 Task: Add an event with the title Second Sales Presentation, date '2023/10/17', time 7:50 AM to 9:50 AMand add a description: Participants will be led through a body scan exercise, where they will direct their attention to different parts of their body, noticing sensations and releasing any tension or discomfort. This practice promotes body awareness and relaxation.Select event color  Blueberry . Add location for the event as: 654 The Louvre, Paris, France, logged in from the account softage.5@softage.netand send the event invitation to softage.1@softage.net and softage.2@softage.net. Set a reminder for the event Weekly on Sunday
Action: Mouse moved to (59, 121)
Screenshot: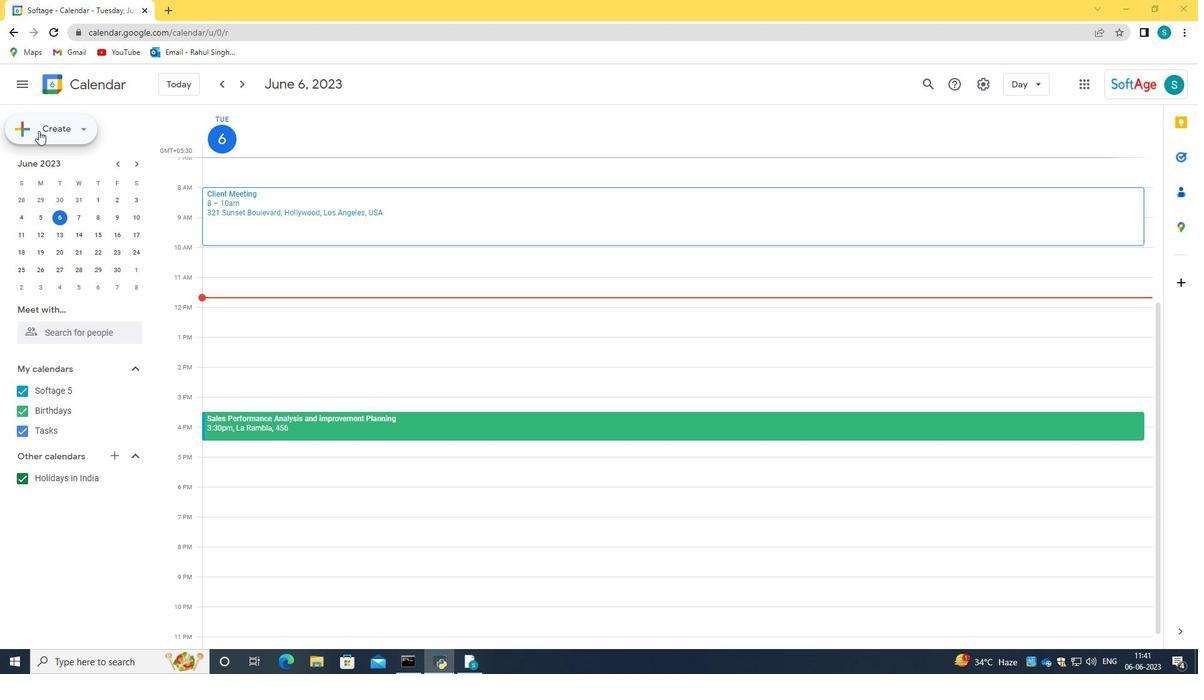 
Action: Mouse pressed left at (59, 121)
Screenshot: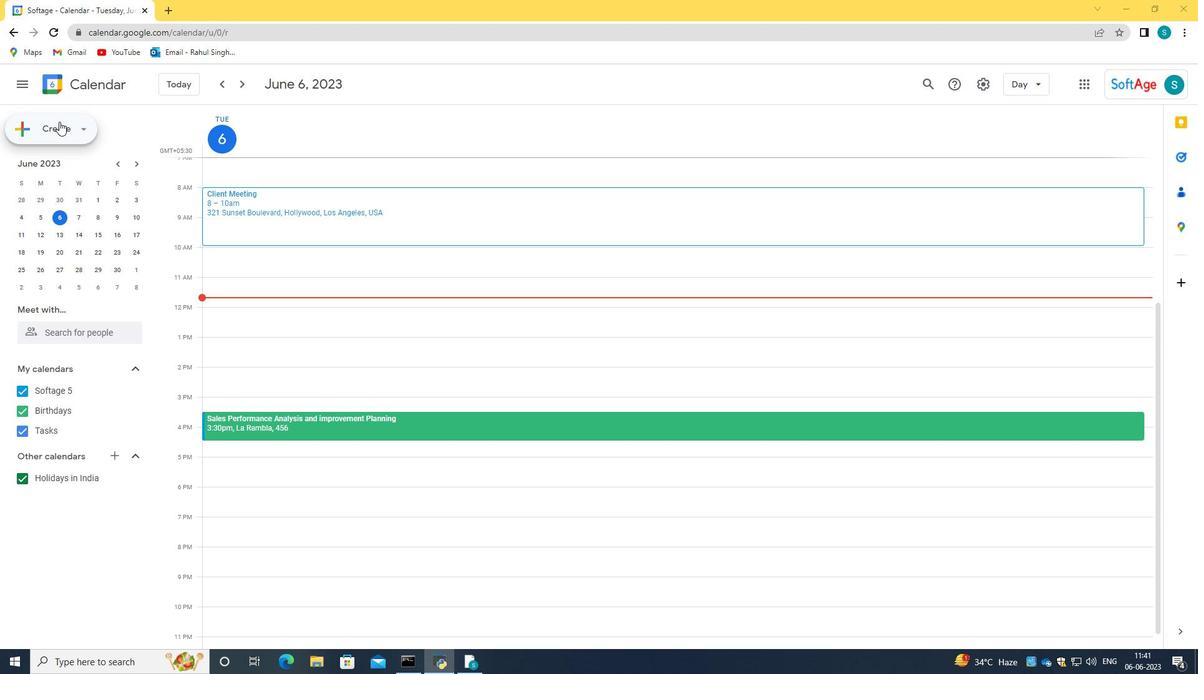 
Action: Mouse moved to (69, 155)
Screenshot: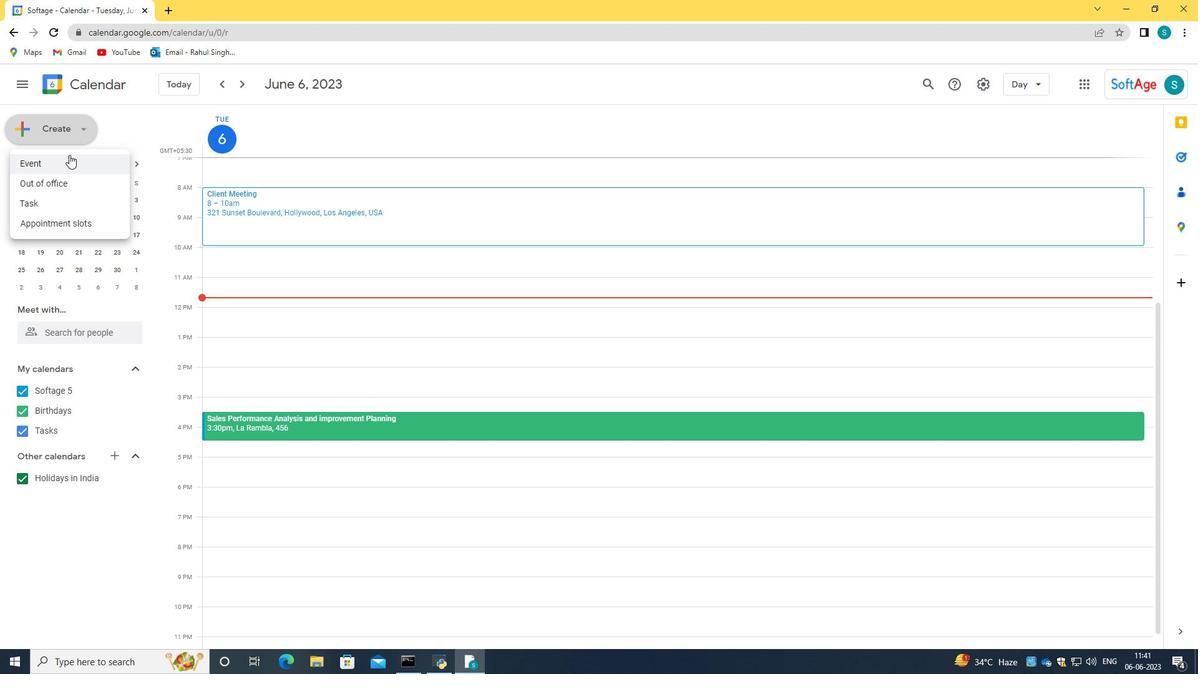 
Action: Mouse pressed left at (69, 155)
Screenshot: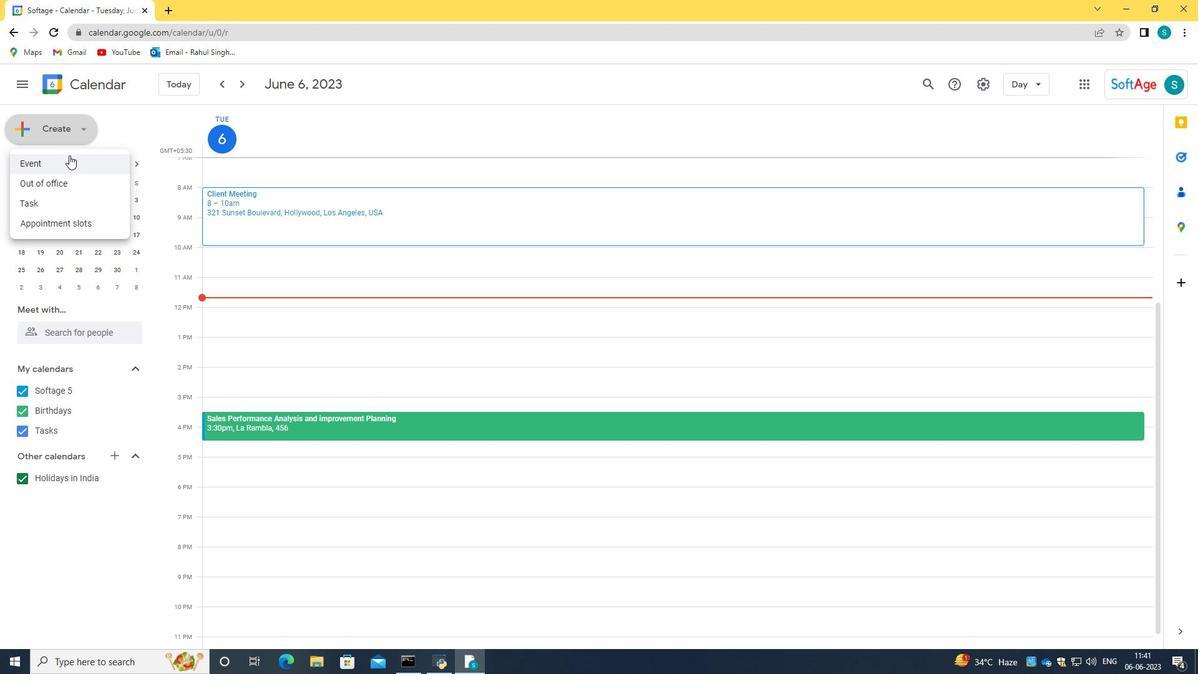 
Action: Mouse moved to (709, 502)
Screenshot: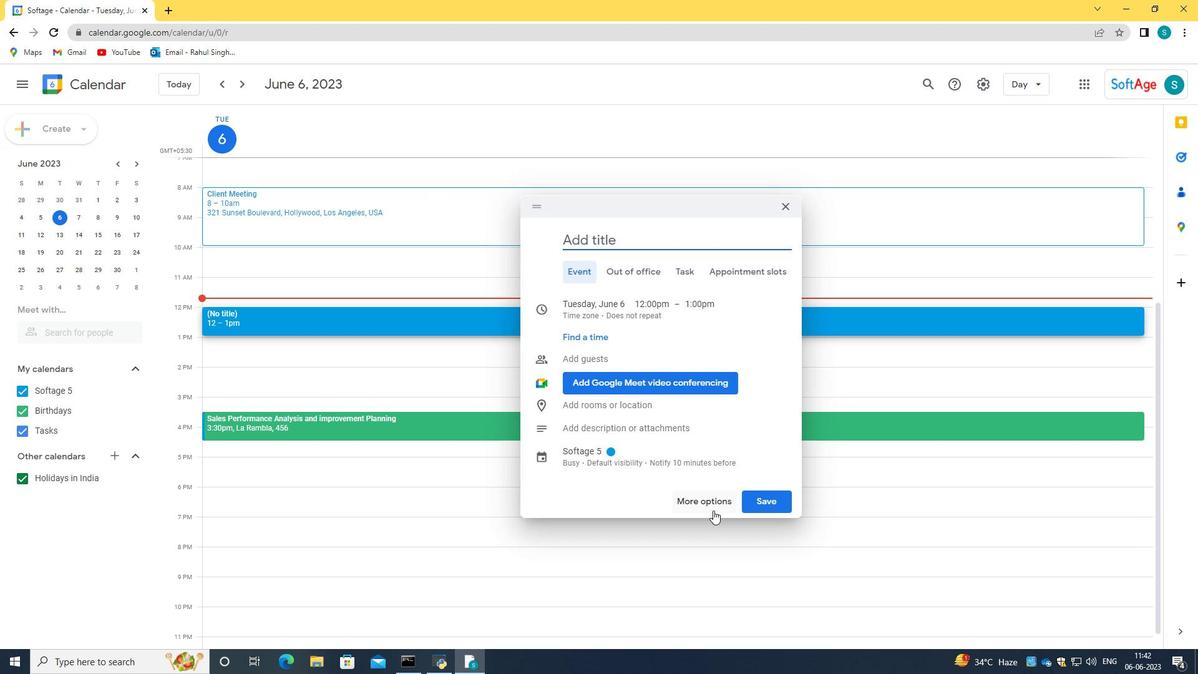 
Action: Mouse pressed left at (709, 502)
Screenshot: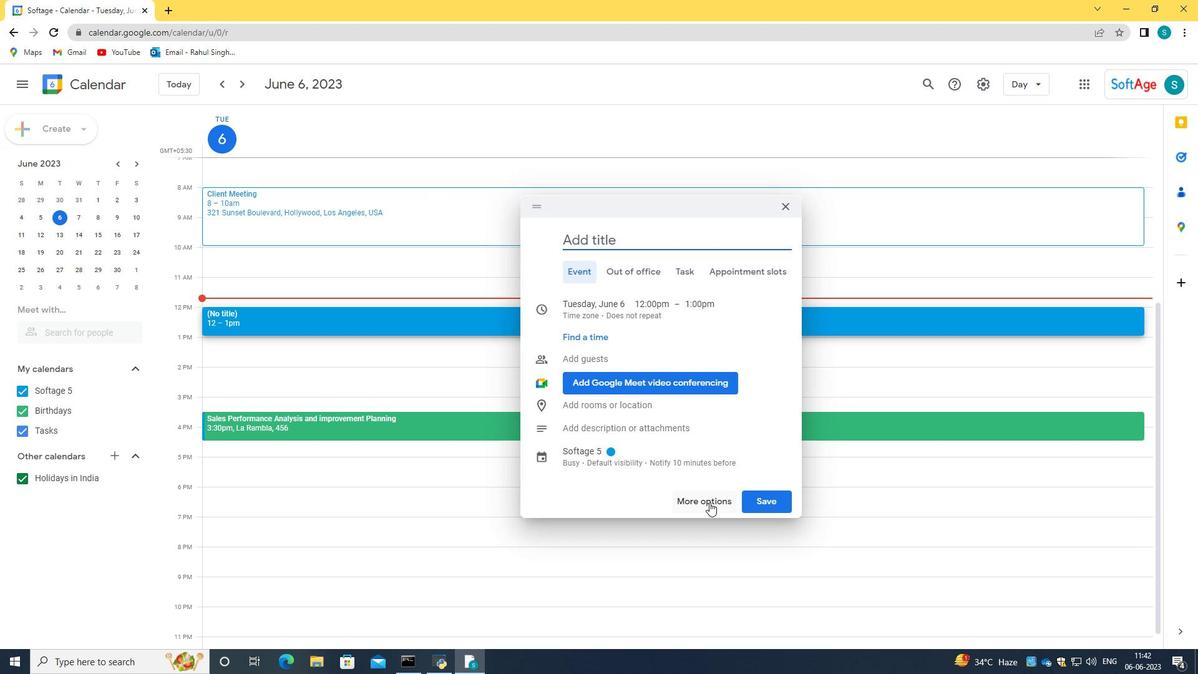 
Action: Mouse moved to (172, 95)
Screenshot: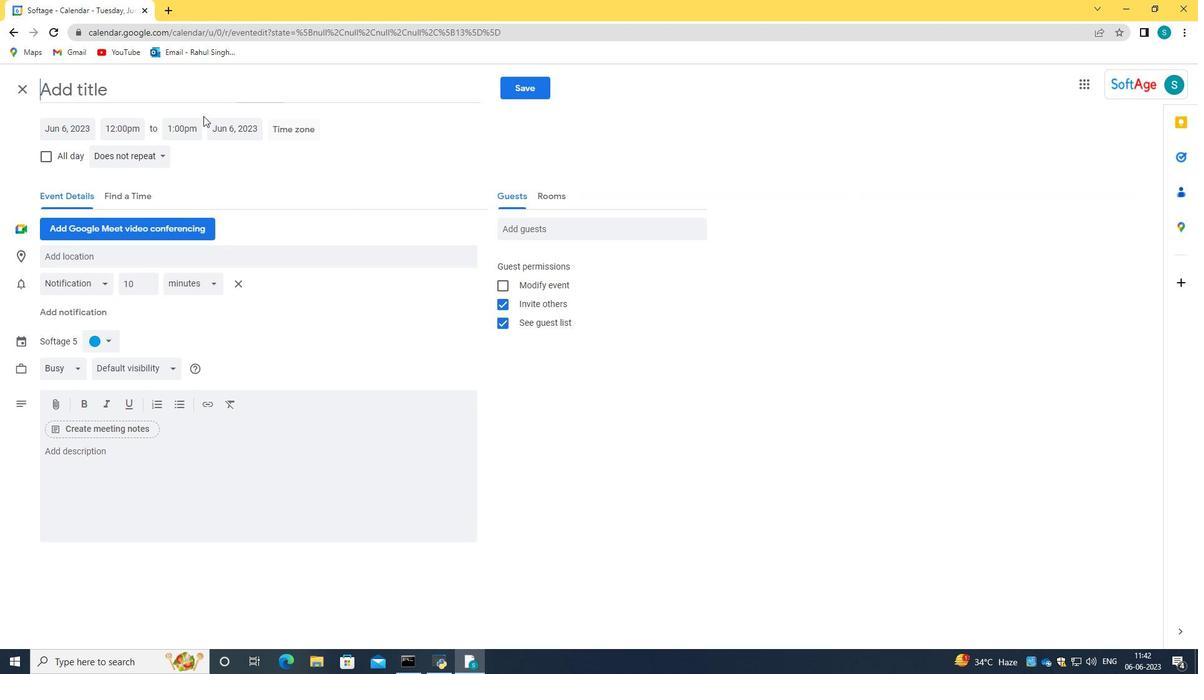
Action: Mouse pressed left at (172, 95)
Screenshot: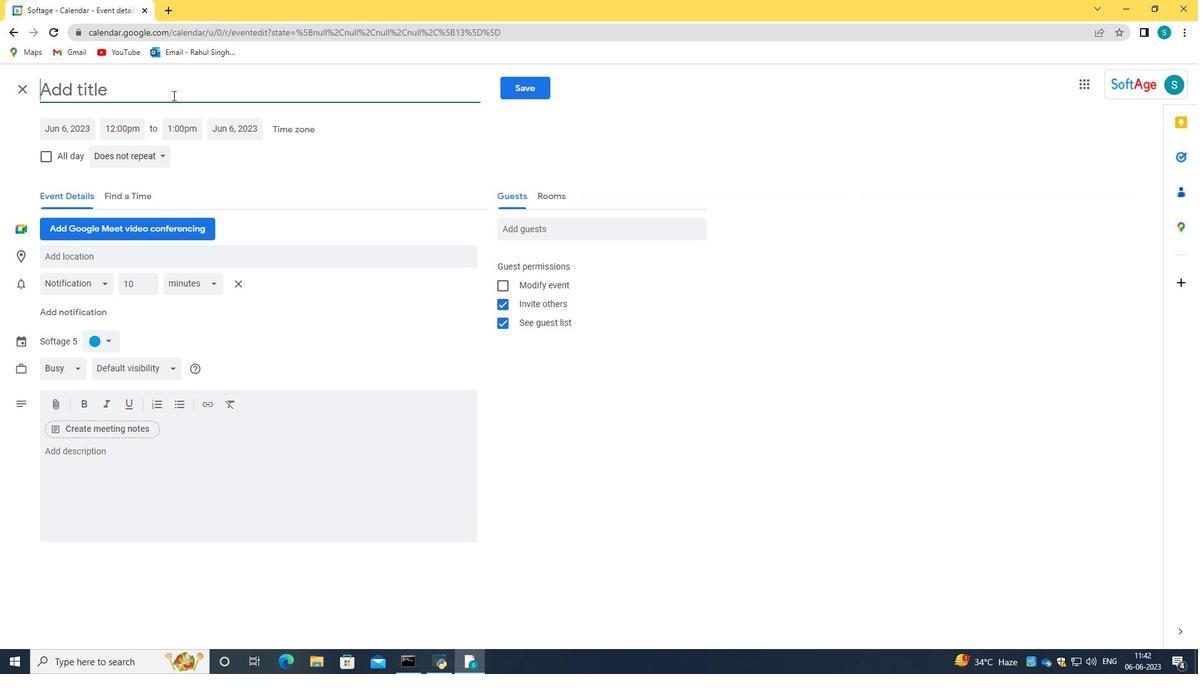 
Action: Key pressed <Key.caps_lock>S<Key.caps_lock>ecod<Key.space><Key.caps_lock>S<Key.caps_lock>ales<Key.space><Key.caps_lock>P<Key.caps_lock>resentation
Screenshot: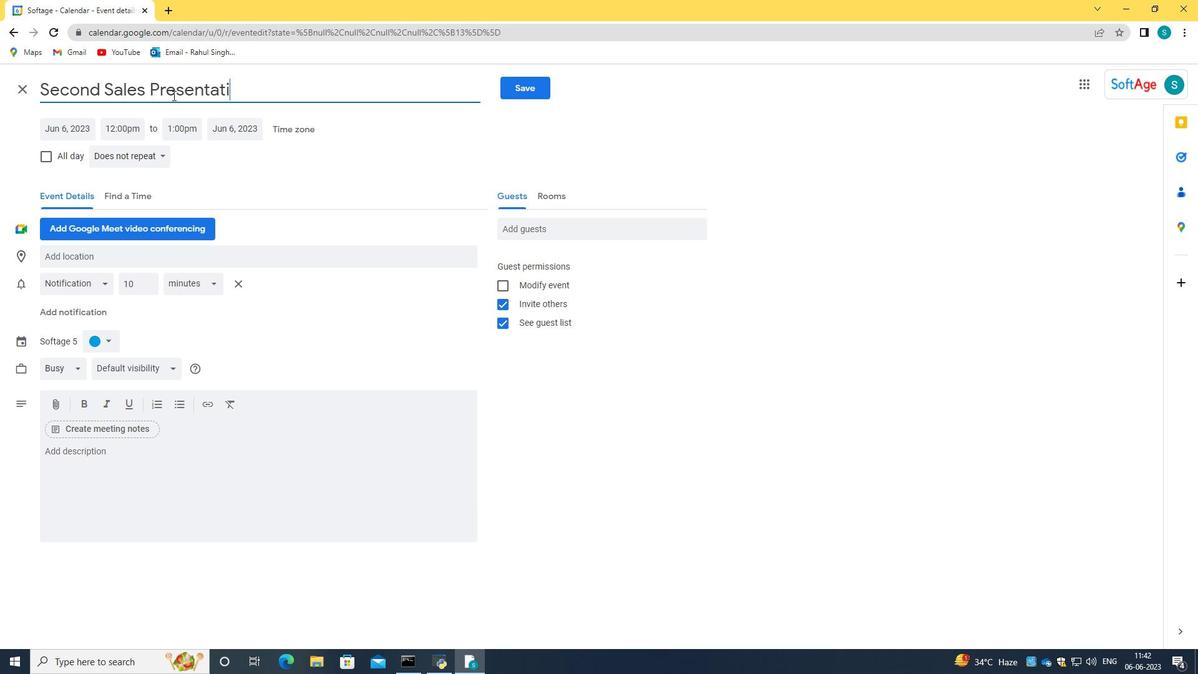 
Action: Mouse moved to (63, 127)
Screenshot: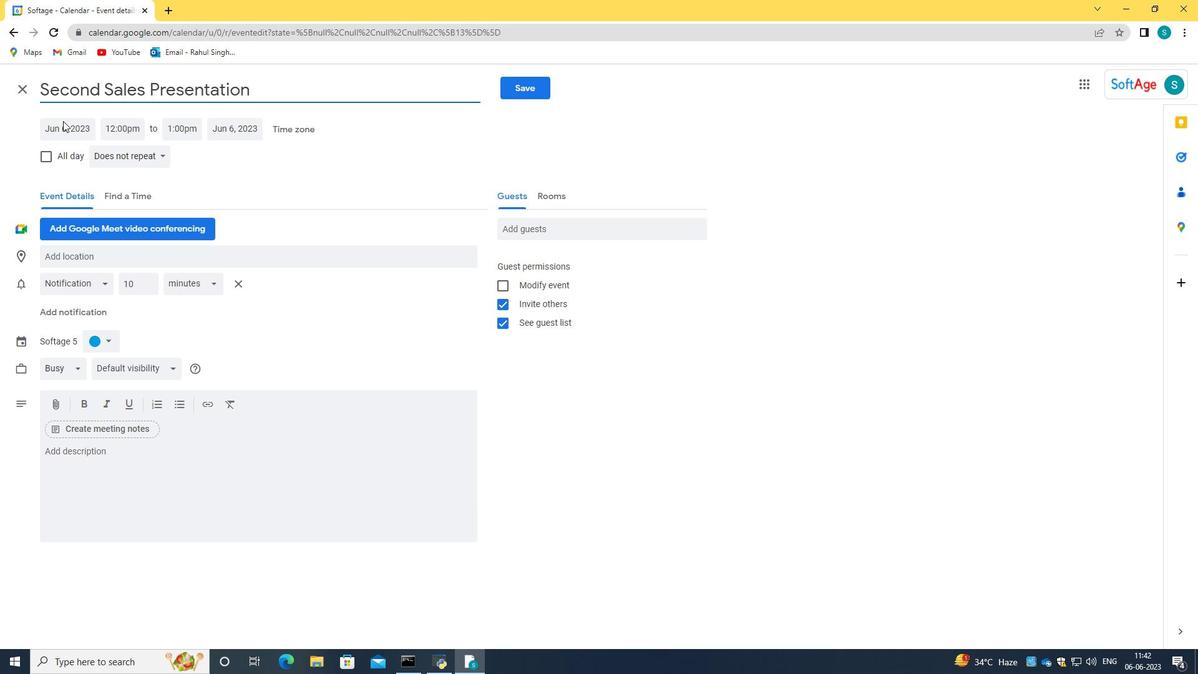 
Action: Mouse pressed left at (63, 127)
Screenshot: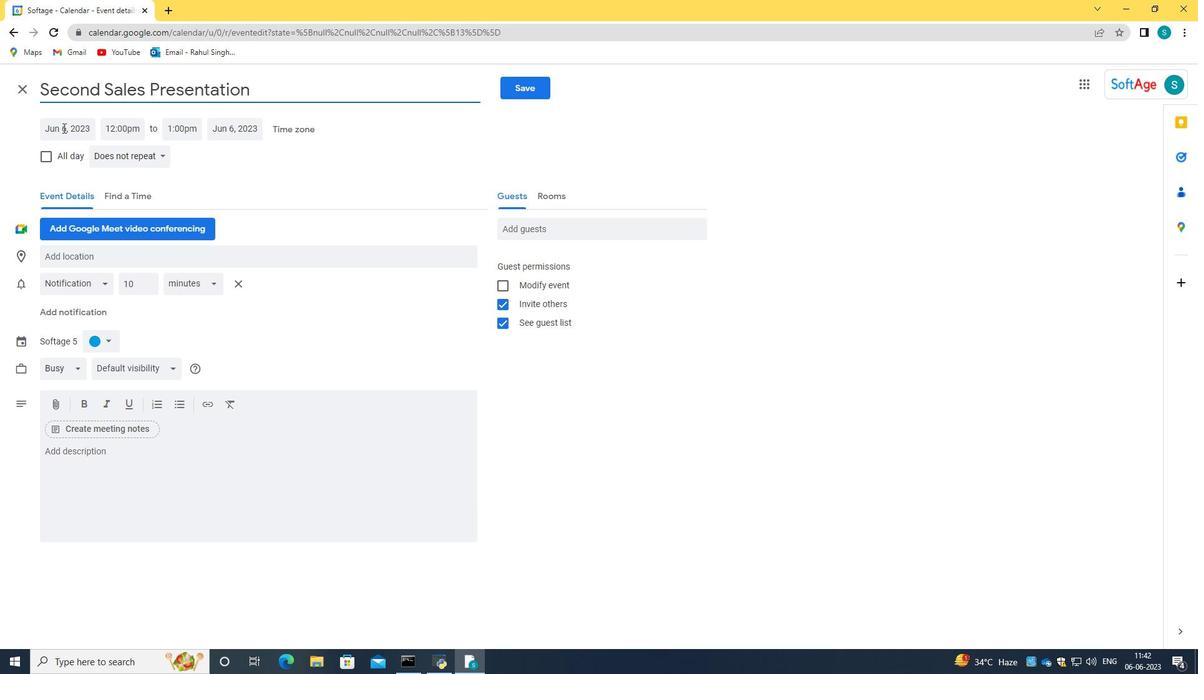 
Action: Key pressed 2023/10/17<Key.tab>07<Key.shift_r>:50<Key.space>am<Key.tab>10<Key.shift_r>:50<Key.space>am
Screenshot: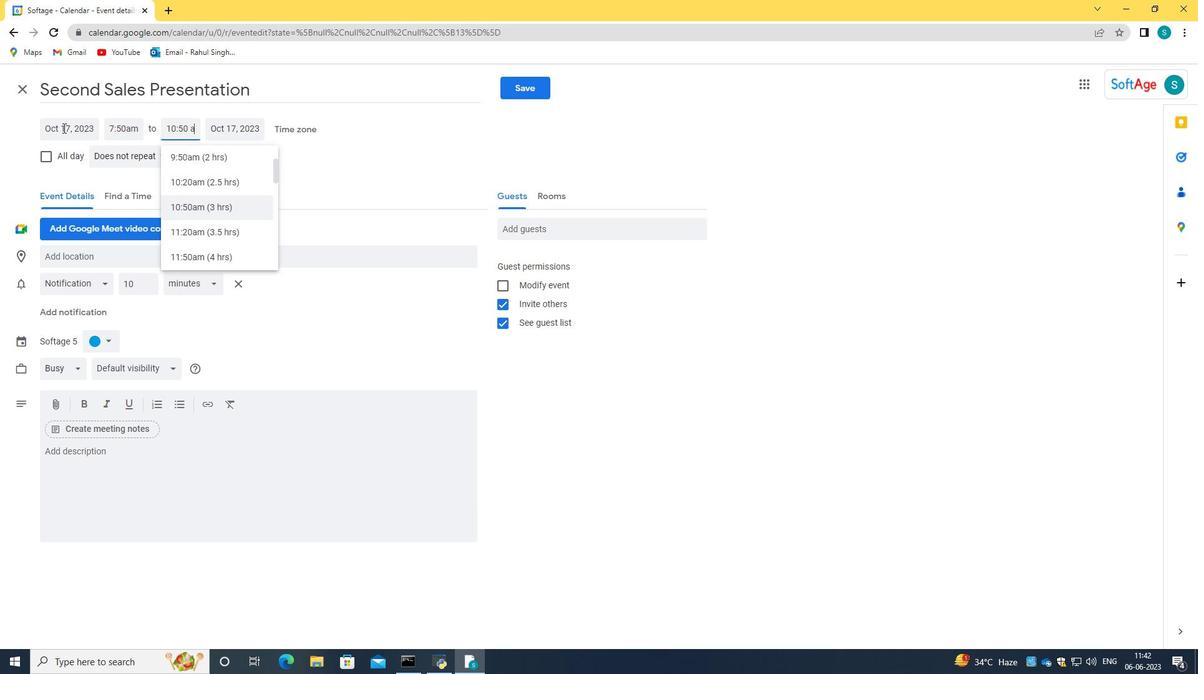 
Action: Mouse moved to (167, 127)
Screenshot: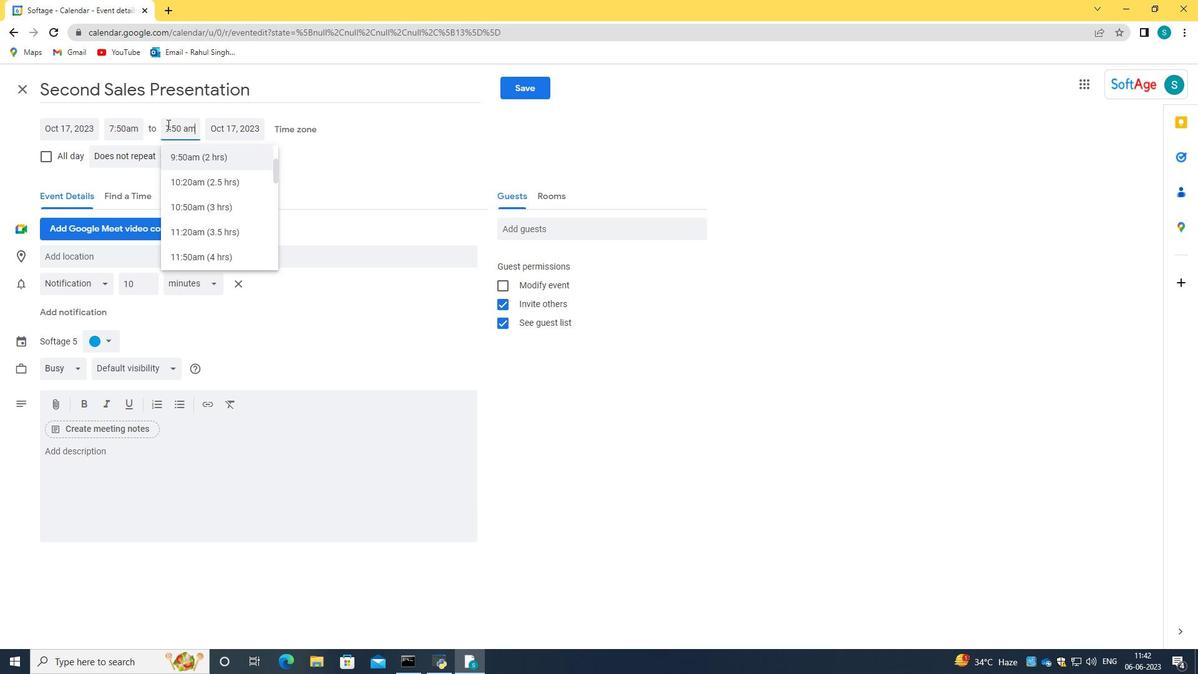 
Action: Mouse pressed left at (167, 127)
Screenshot: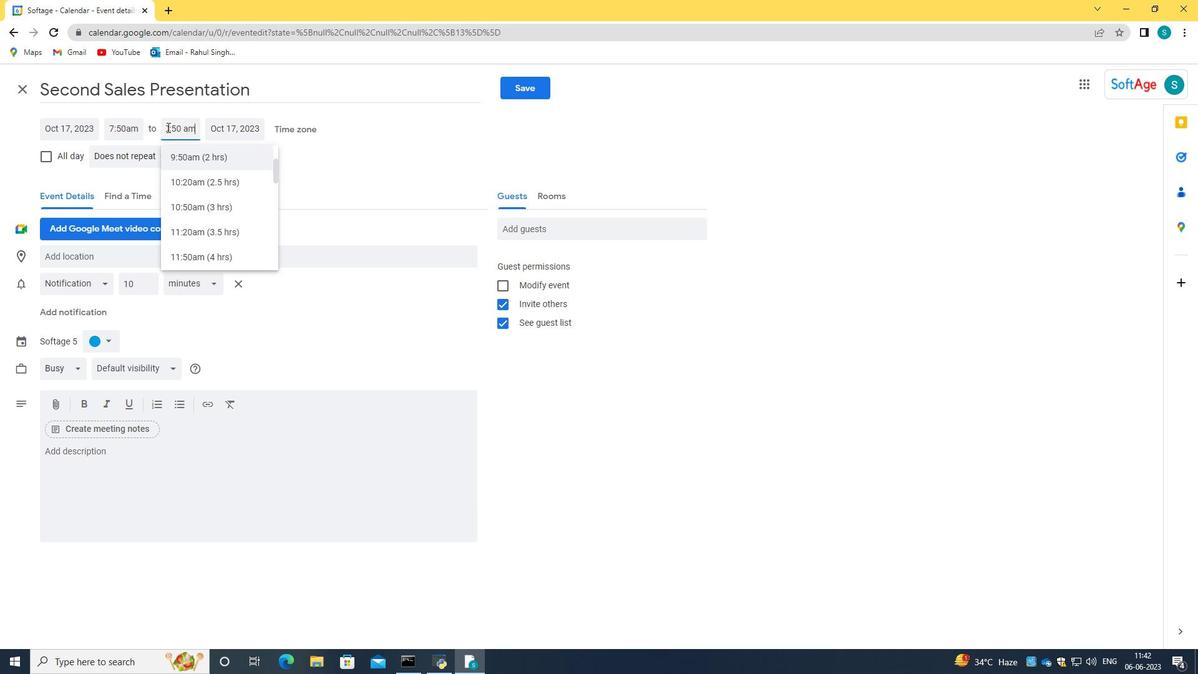 
Action: Mouse moved to (199, 161)
Screenshot: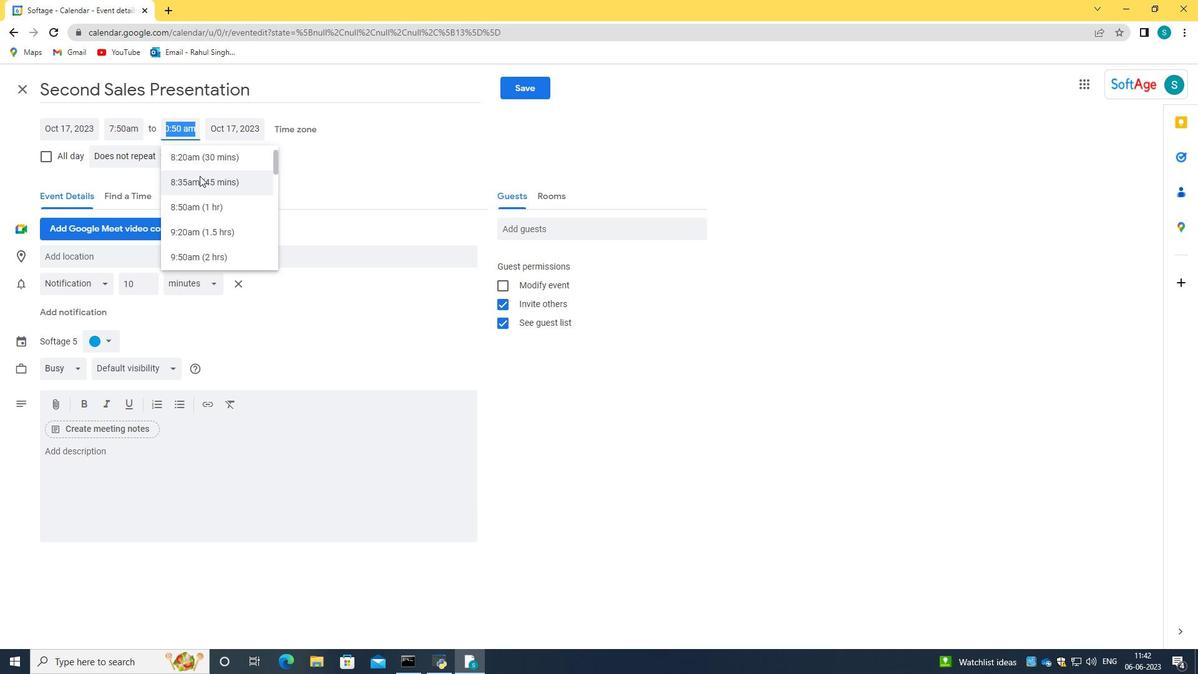 
Action: Key pressed 0
Screenshot: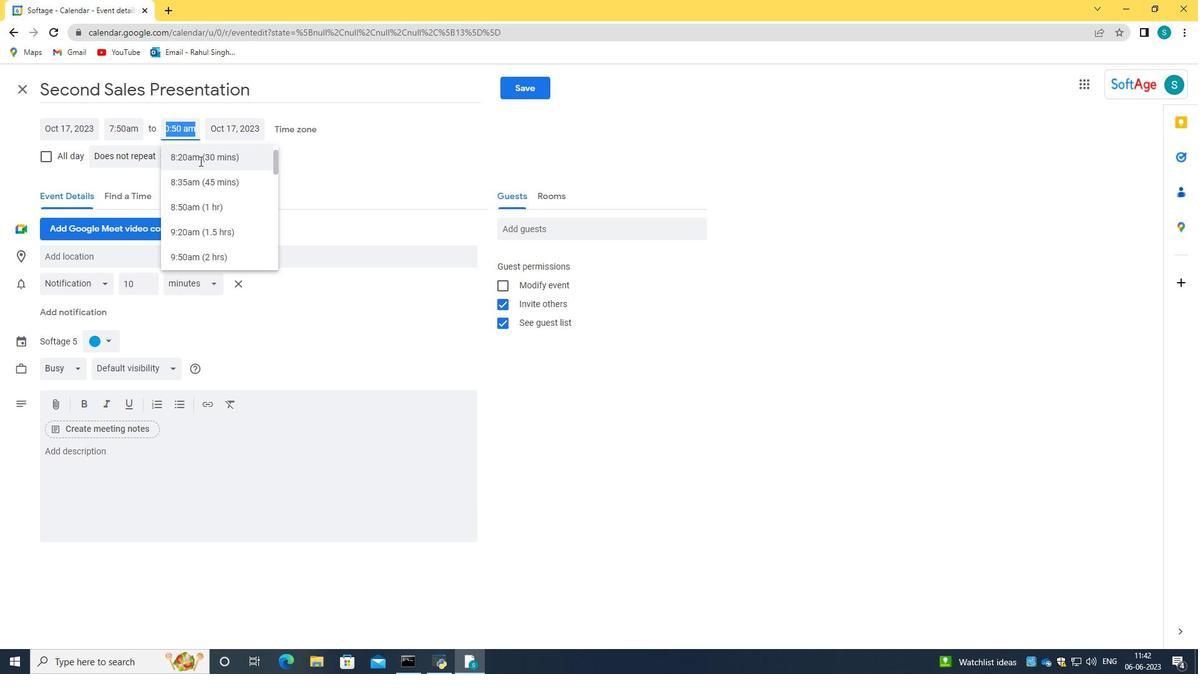 
Action: Mouse moved to (200, 159)
Screenshot: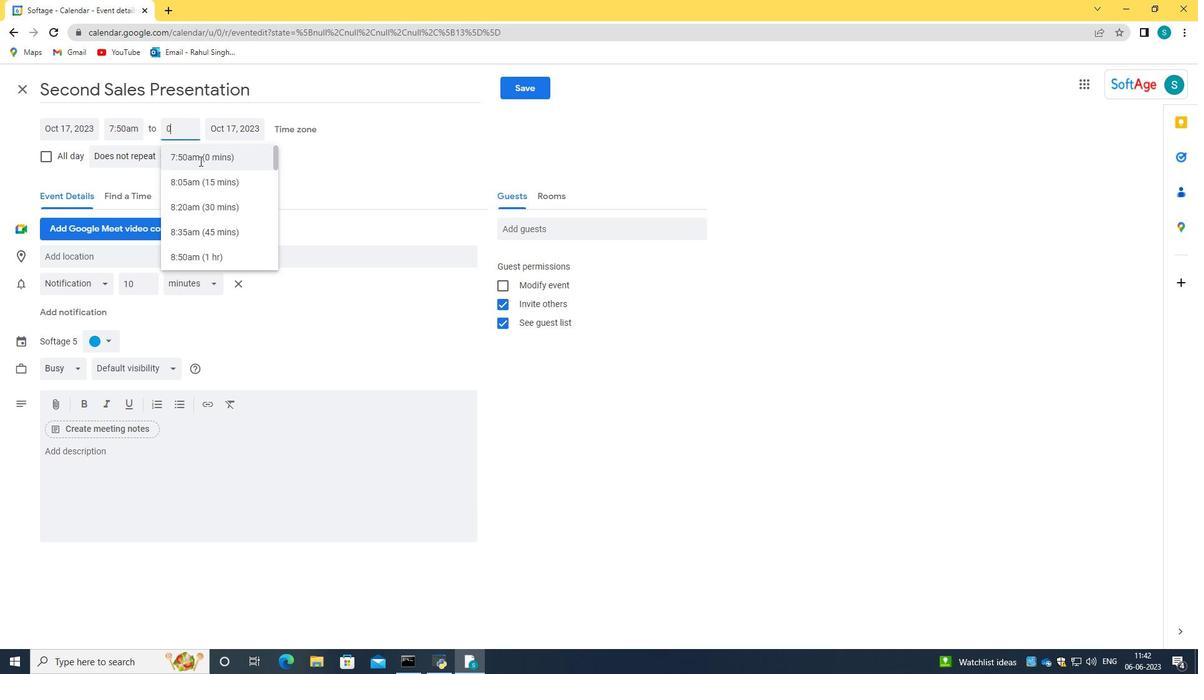 
Action: Key pressed 9<Key.shift_r>:50<Key.space>am
Screenshot: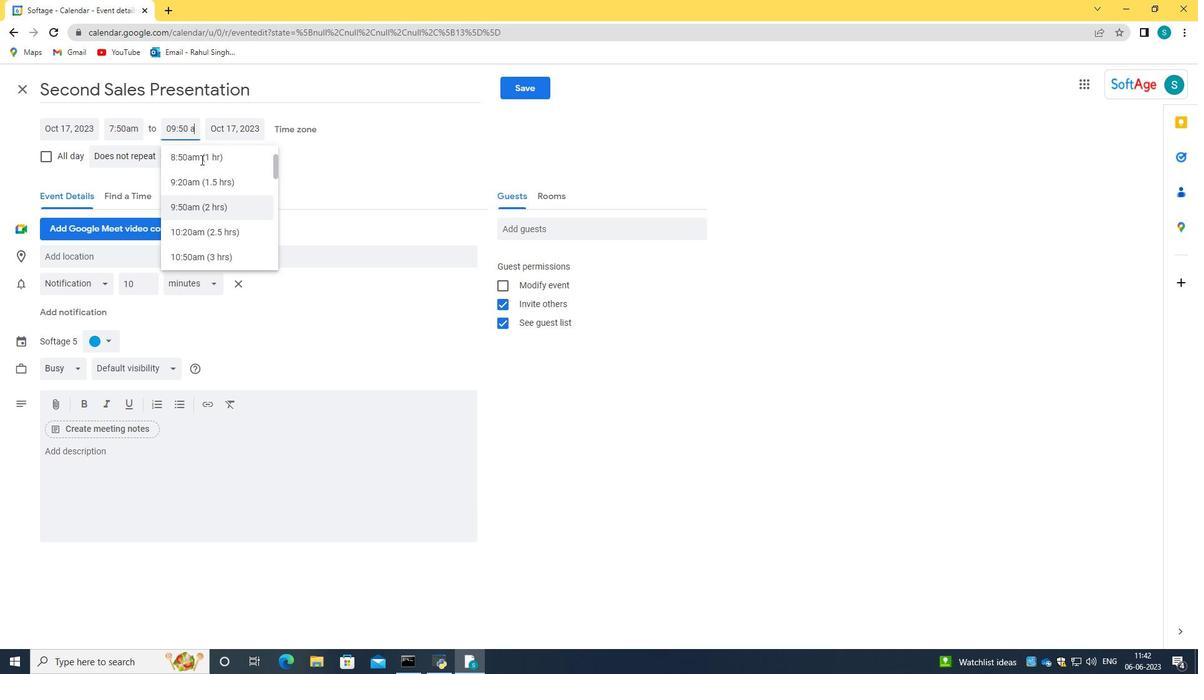 
Action: Mouse moved to (242, 204)
Screenshot: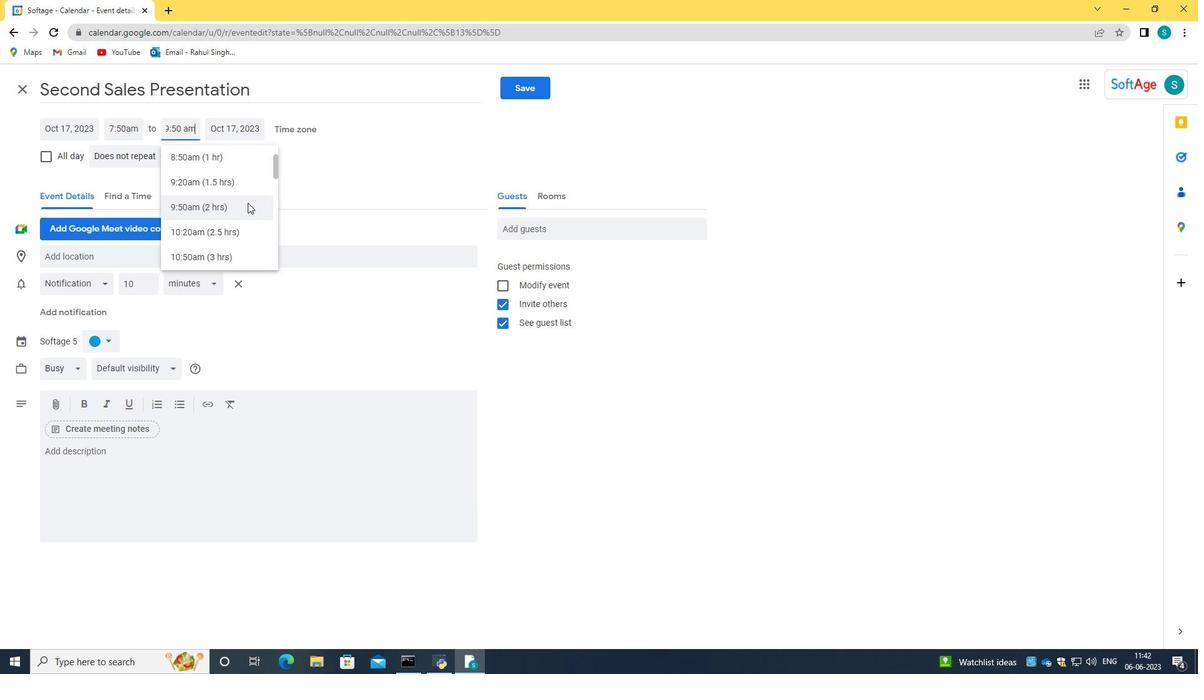 
Action: Mouse pressed left at (242, 204)
Screenshot: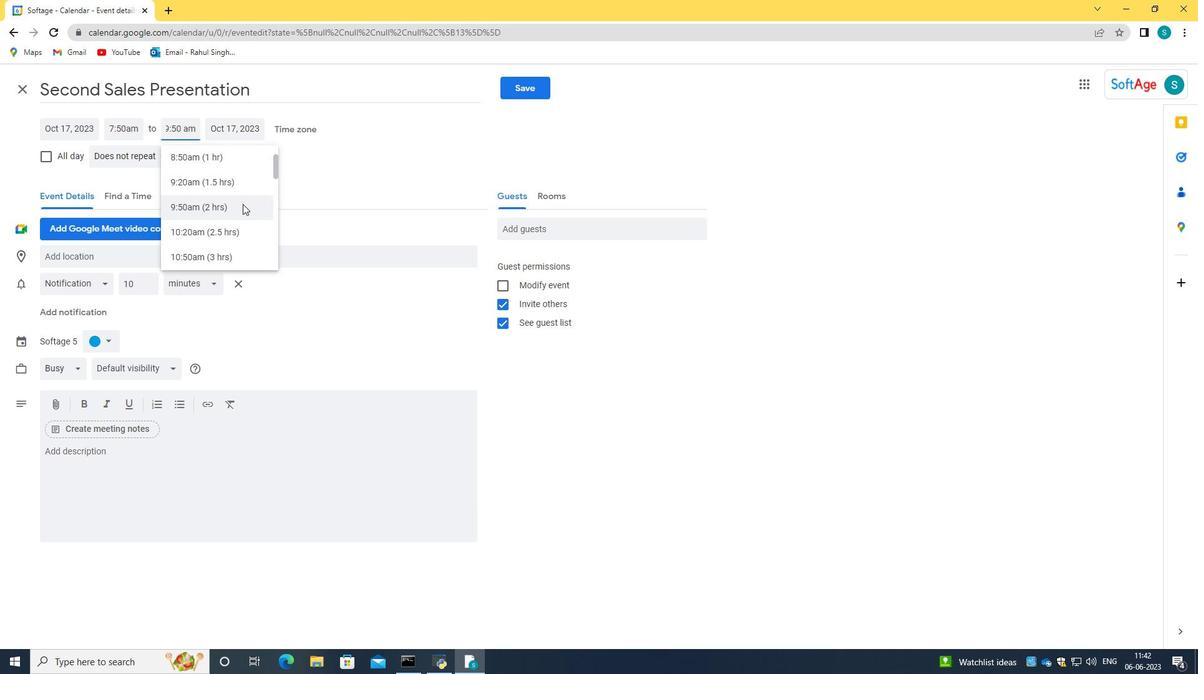 
Action: Mouse moved to (272, 167)
Screenshot: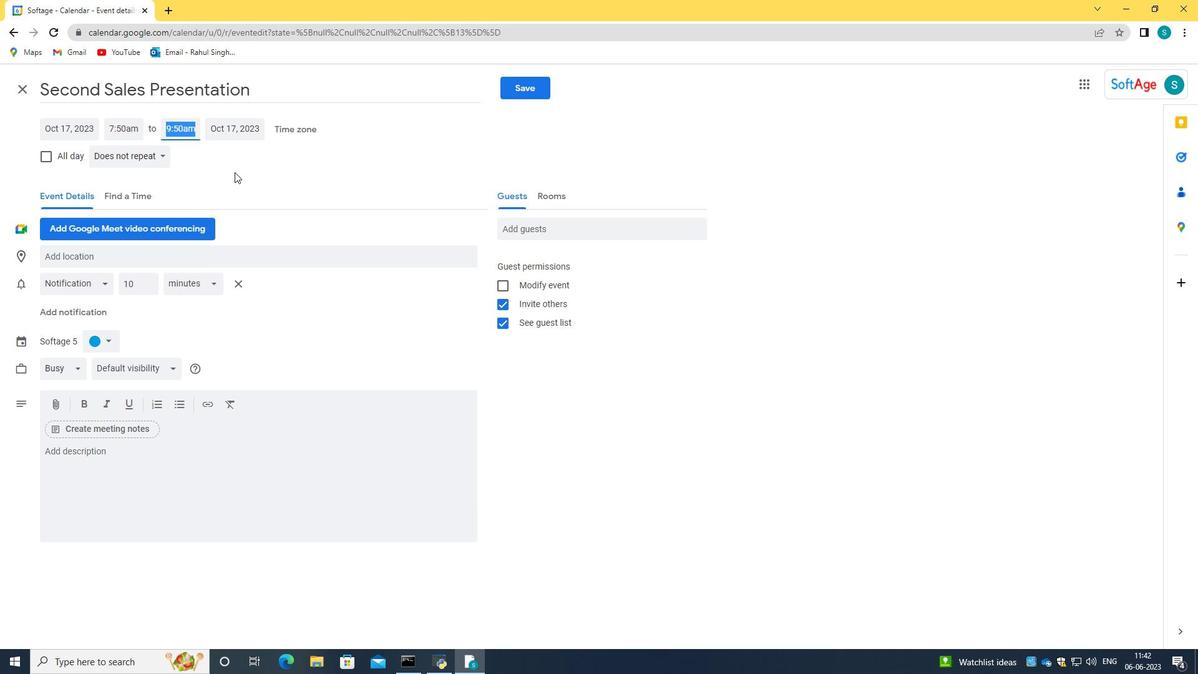 
Action: Mouse pressed left at (272, 167)
Screenshot: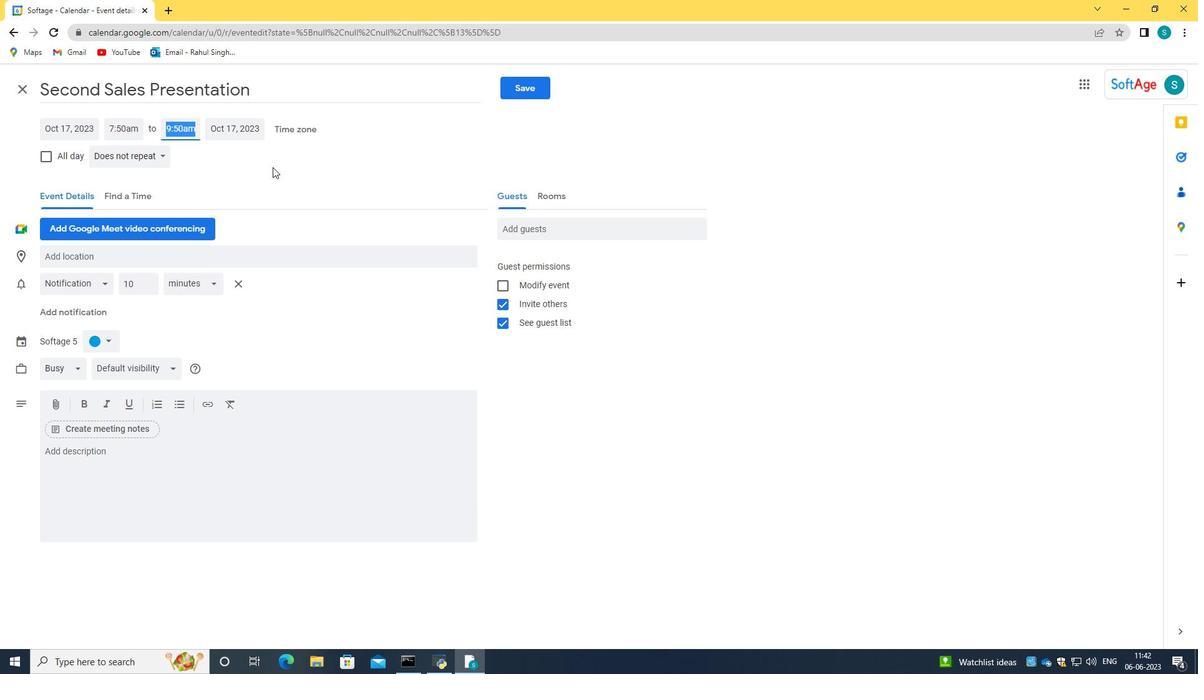 
Action: Mouse moved to (162, 489)
Screenshot: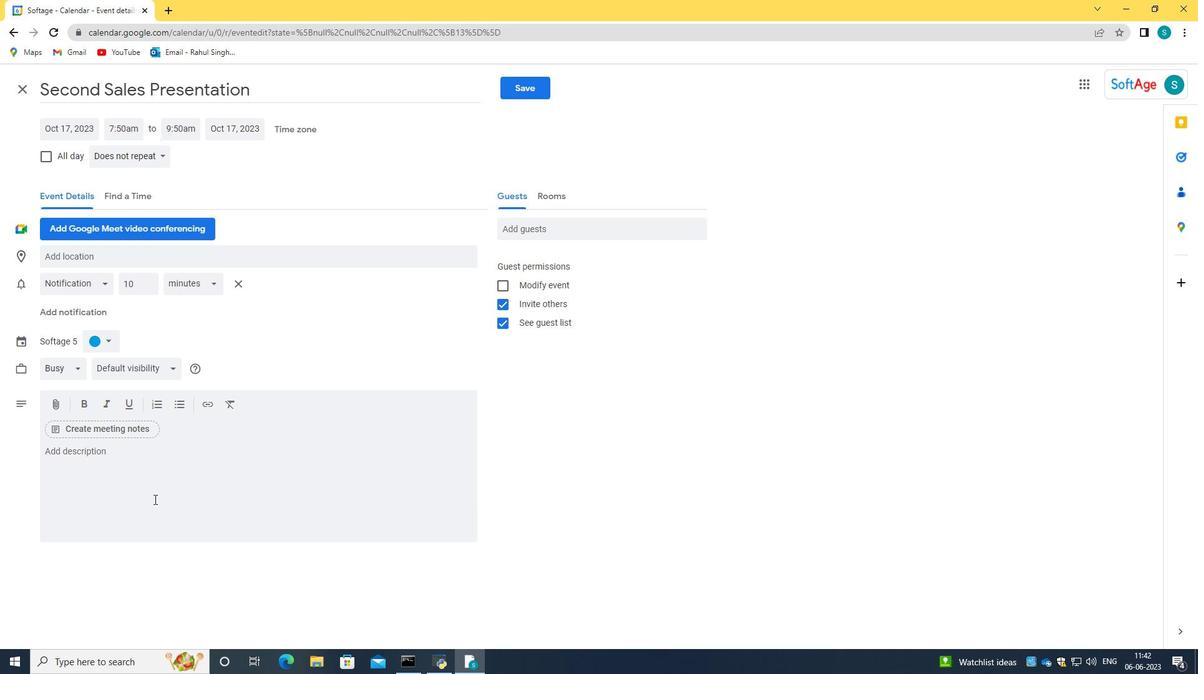 
Action: Mouse pressed left at (162, 489)
Screenshot: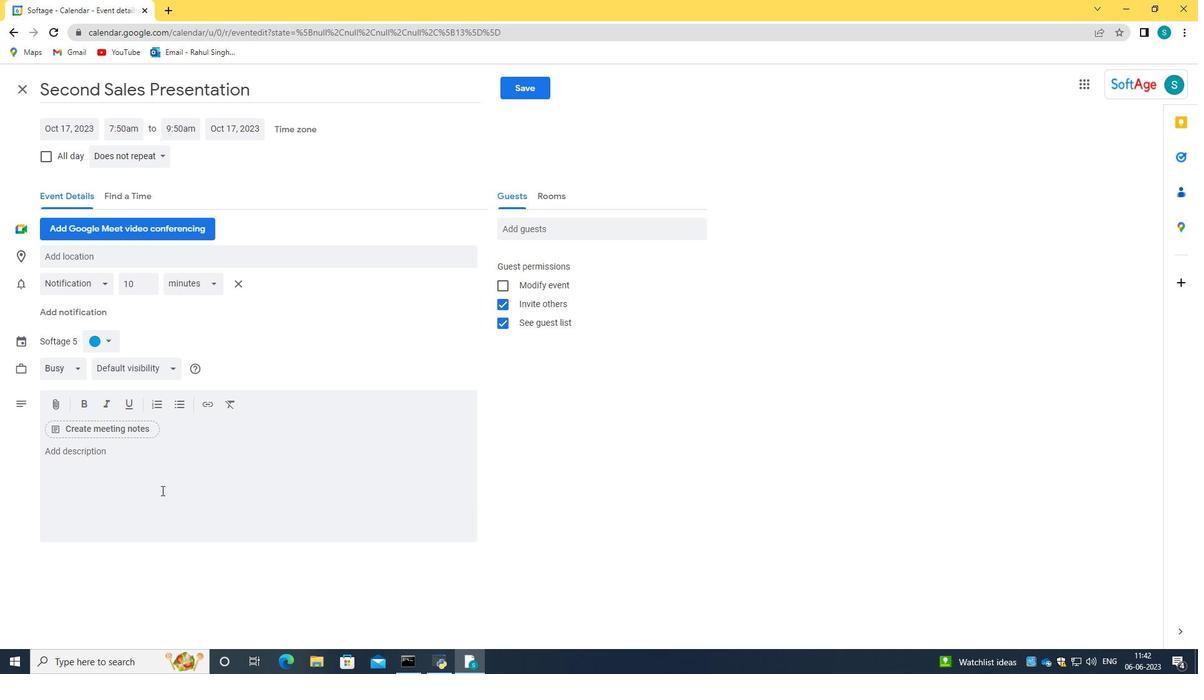 
Action: Key pressed <Key.caps_lock>P<Key.caps_lock>articipants<Key.space>will<Key.space>be<Key.space>led<Key.space>through<Key.space>a<Key.space>body<Key.space>scan<Key.space>exercise,<Key.space>where<Key.space>they<Key.space>will<Key.space>direct<Key.space>their<Key.space>attention<Key.space>to<Key.space>different<Key.space>parts<Key.space>of<Key.space>their<Key.space>body,<Key.space>notii<Key.backspace>cing<Key.space>sensations<Key.space>and<Key.space>releasing<Key.space>any<Key.space>tension<Key.space>or<Key.space>discomfort.<Key.space><Key.caps_lock>T<Key.caps_lock>his<Key.space>practis<Key.backspace>ce<Key.space>pr<Key.backspace>romotes<Key.space>body<Key.space>awarne<Key.backspace><Key.backspace>eness<Key.space>and<Key.space>relaxation.
Screenshot: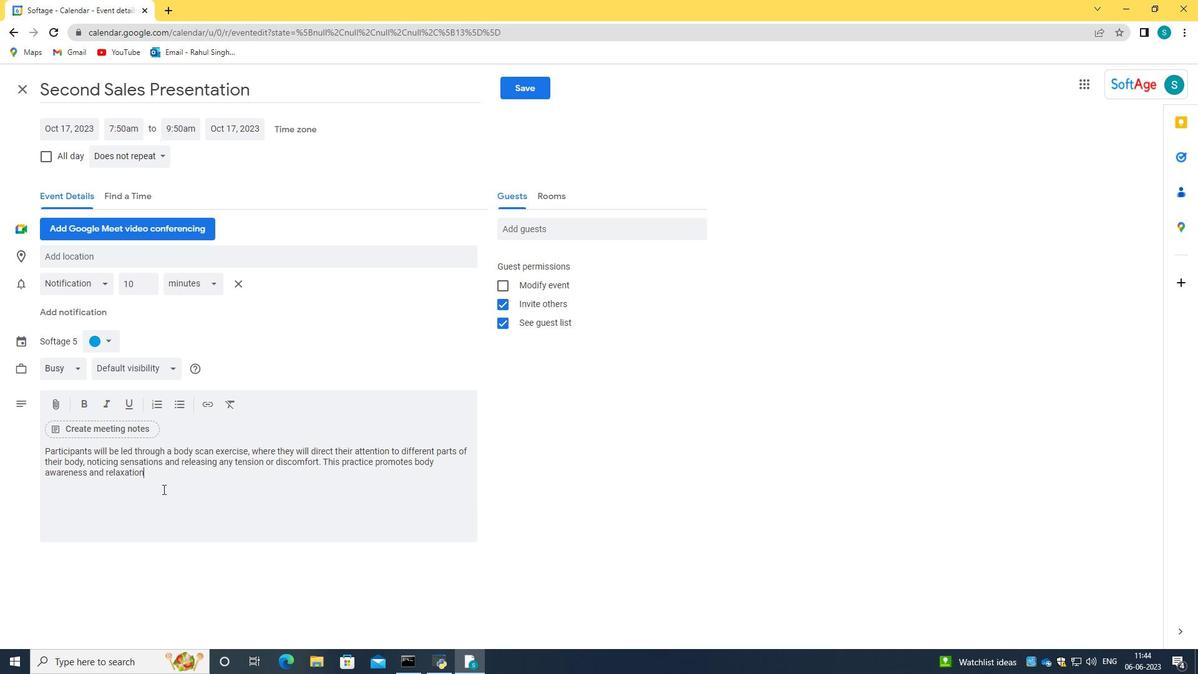 
Action: Mouse moved to (99, 340)
Screenshot: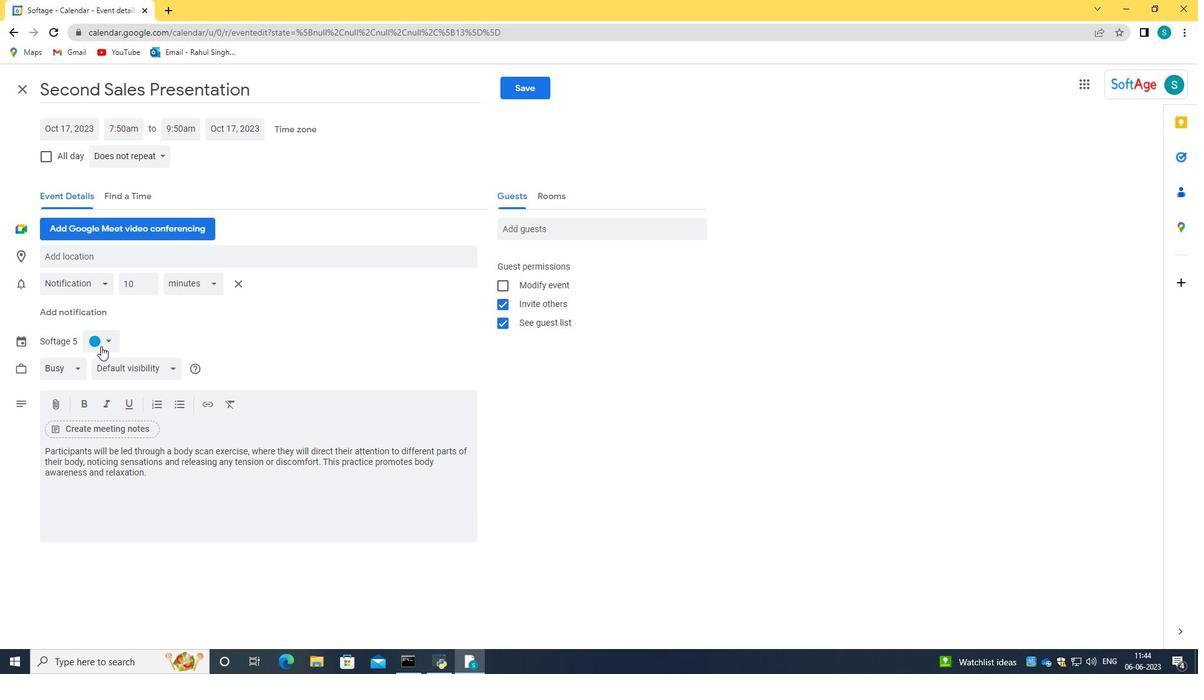 
Action: Mouse pressed left at (99, 340)
Screenshot: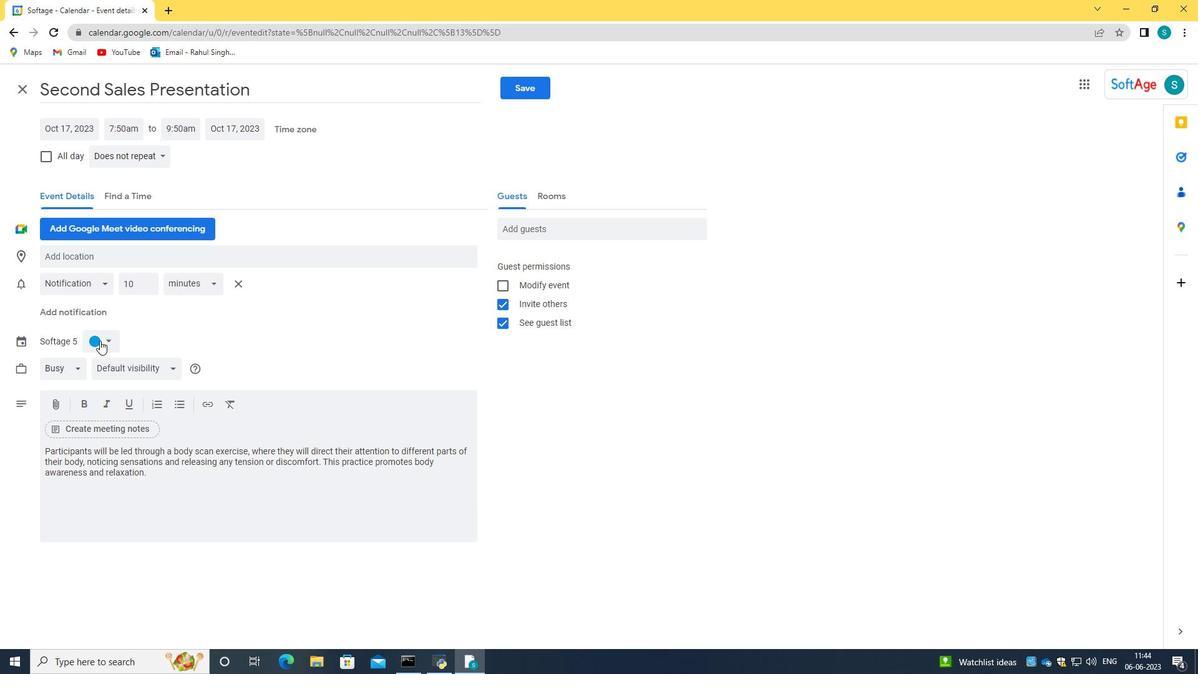 
Action: Mouse moved to (110, 386)
Screenshot: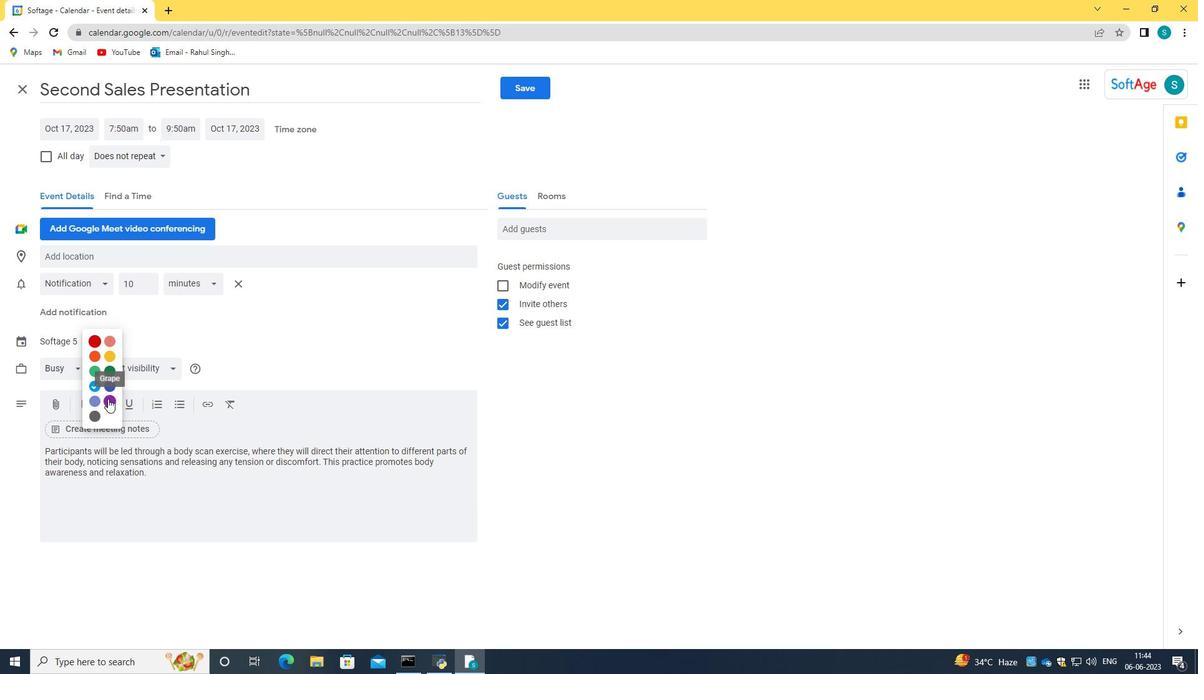 
Action: Mouse pressed left at (110, 386)
Screenshot: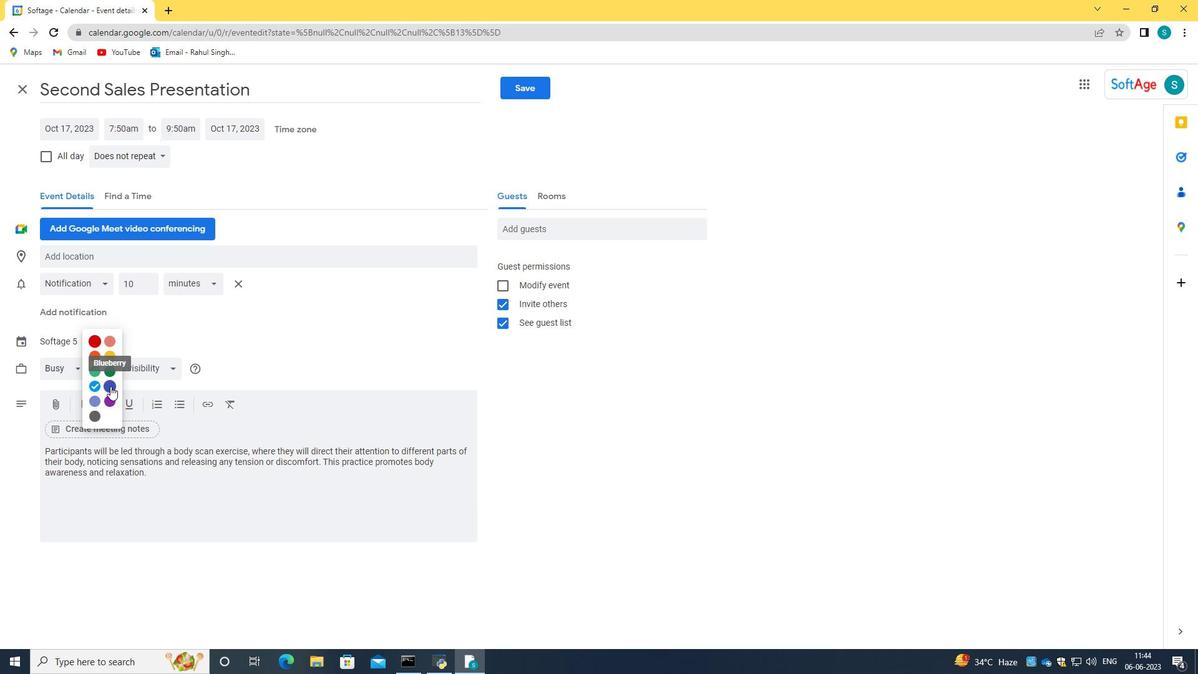 
Action: Mouse moved to (101, 254)
Screenshot: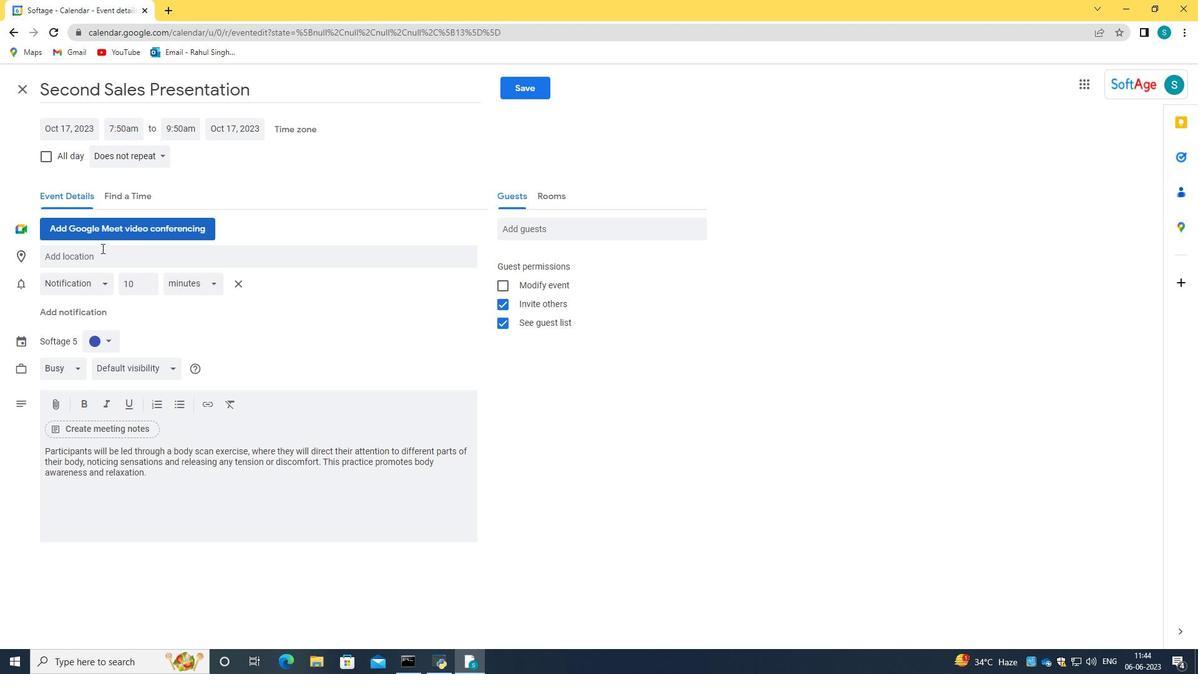 
Action: Mouse pressed left at (101, 254)
Screenshot: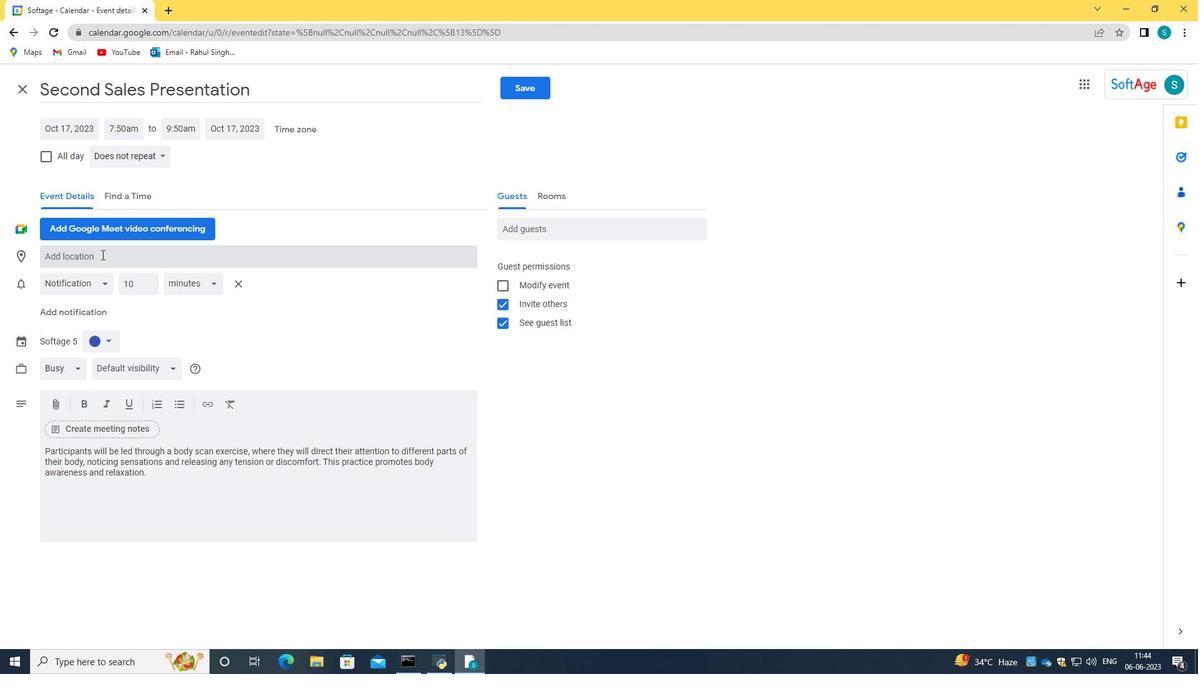
Action: Key pressed 654<Key.space><Key.caps_lock>T<Key.caps_lock>he<Key.space><Key.caps_lock>L<Key.caps_lock>ouvre,<Key.space><Key.caps_lock>P<Key.caps_lock>aris,<Key.space><Key.caps_lock>F<Key.caps_lock>rance<Key.space>
Screenshot: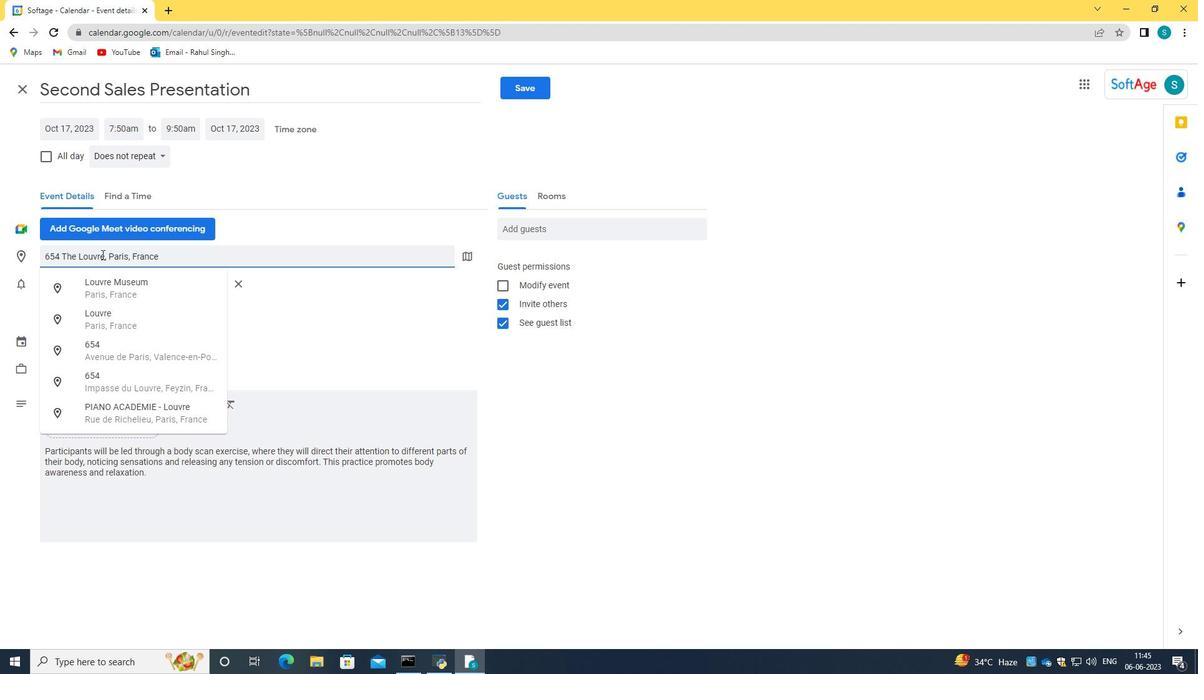 
Action: Mouse moved to (533, 232)
Screenshot: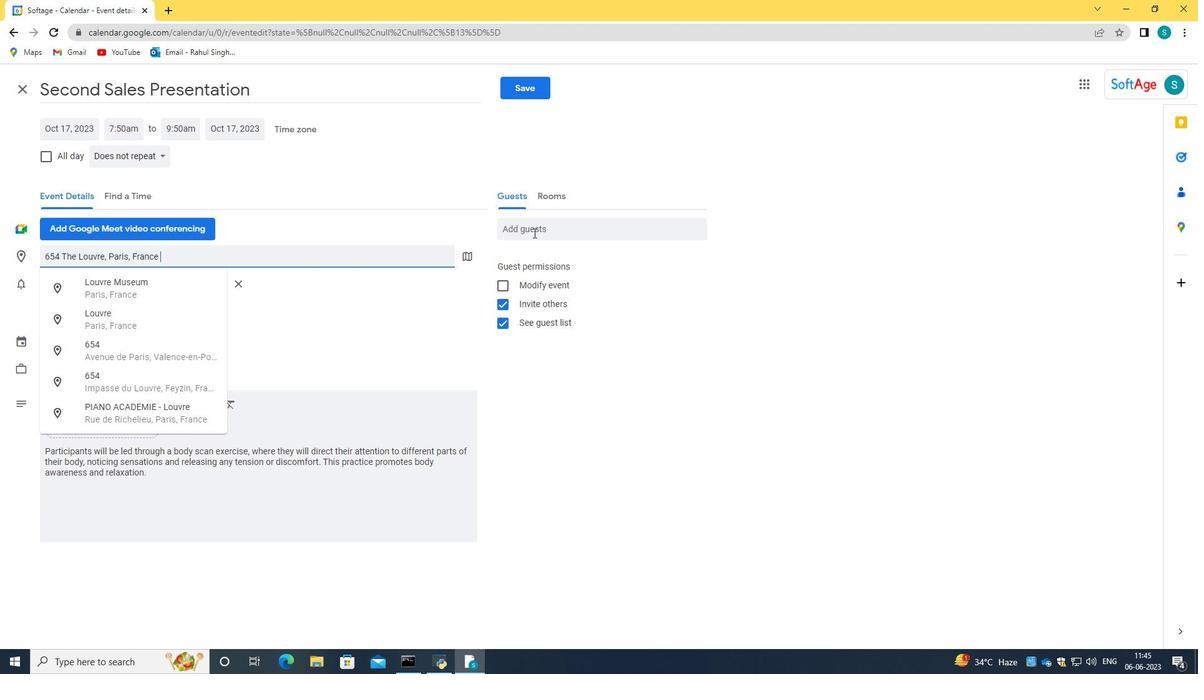 
Action: Mouse pressed left at (533, 232)
Screenshot: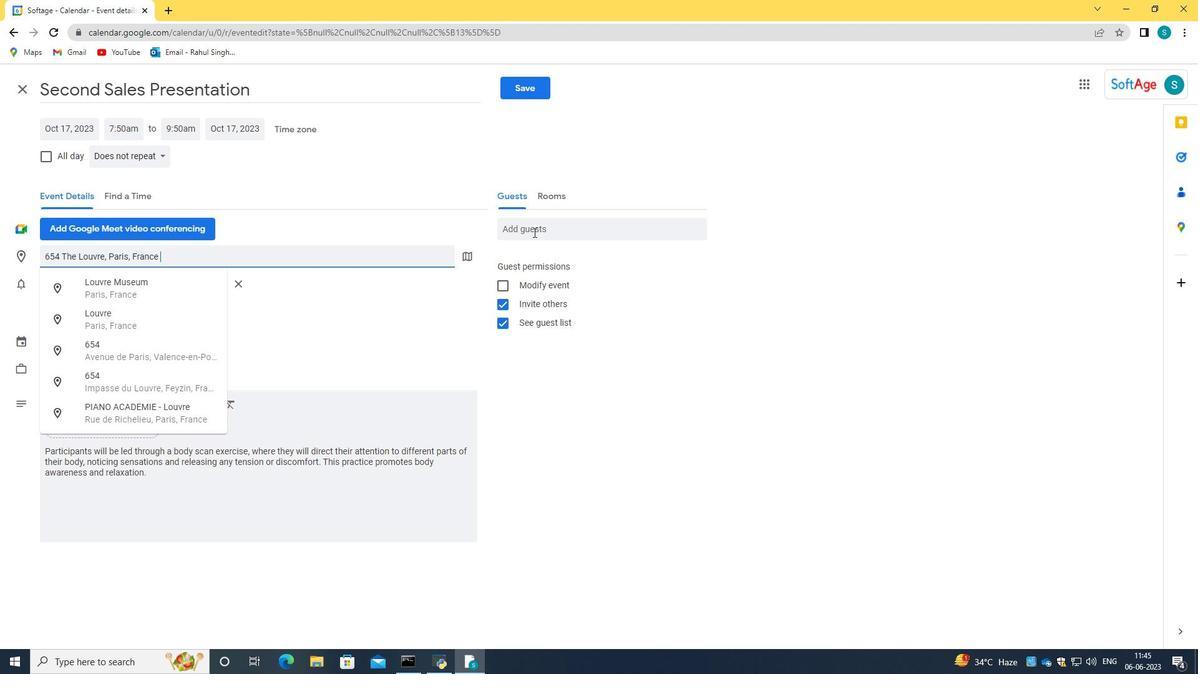 
Action: Key pressed softage.1<Key.shift>@softage.net<Key.tab>softage.2<Key.shift>@softage.net
Screenshot: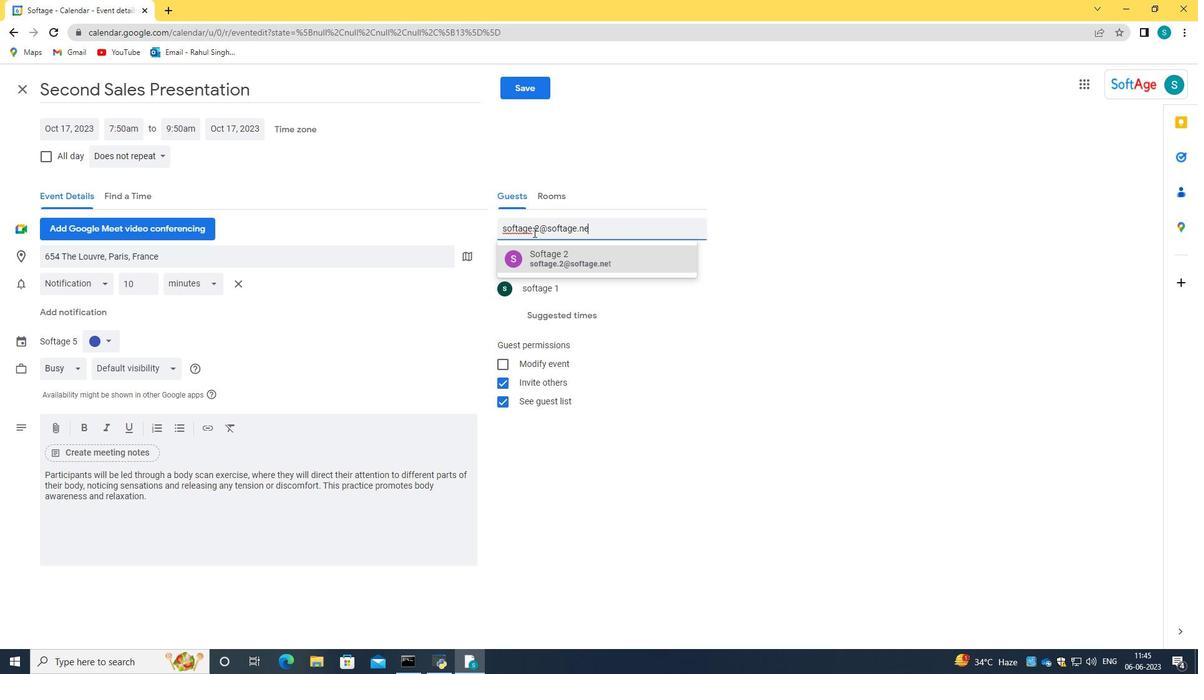 
Action: Mouse moved to (637, 264)
Screenshot: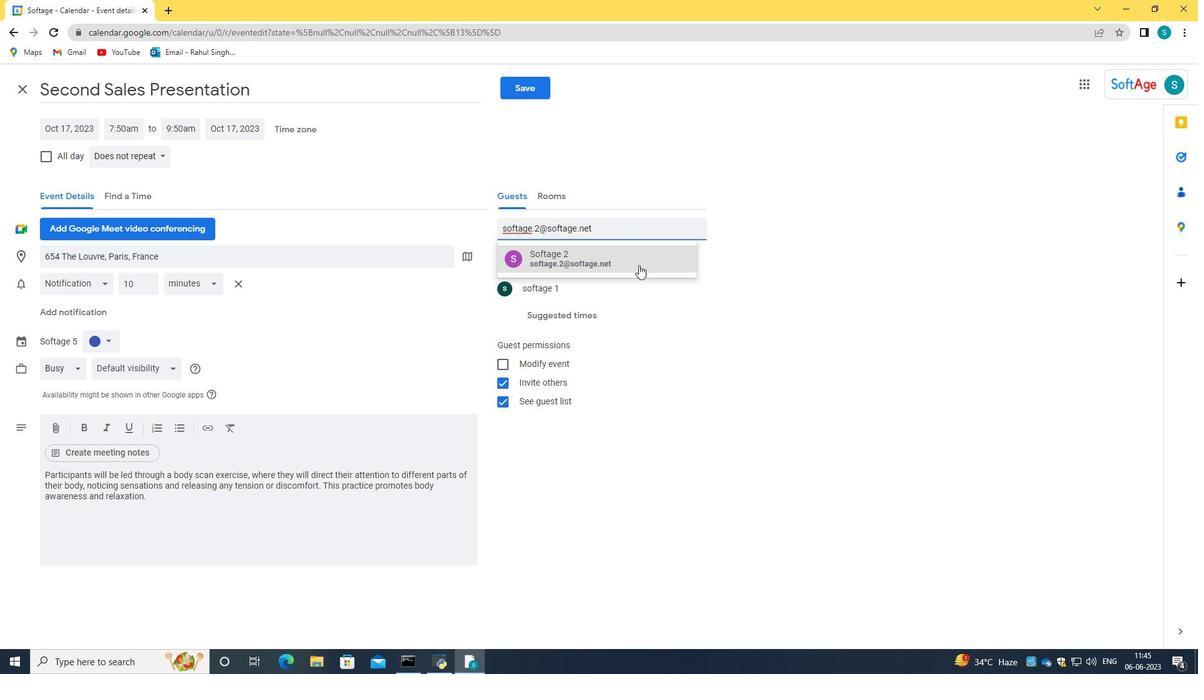 
Action: Mouse pressed left at (637, 264)
Screenshot: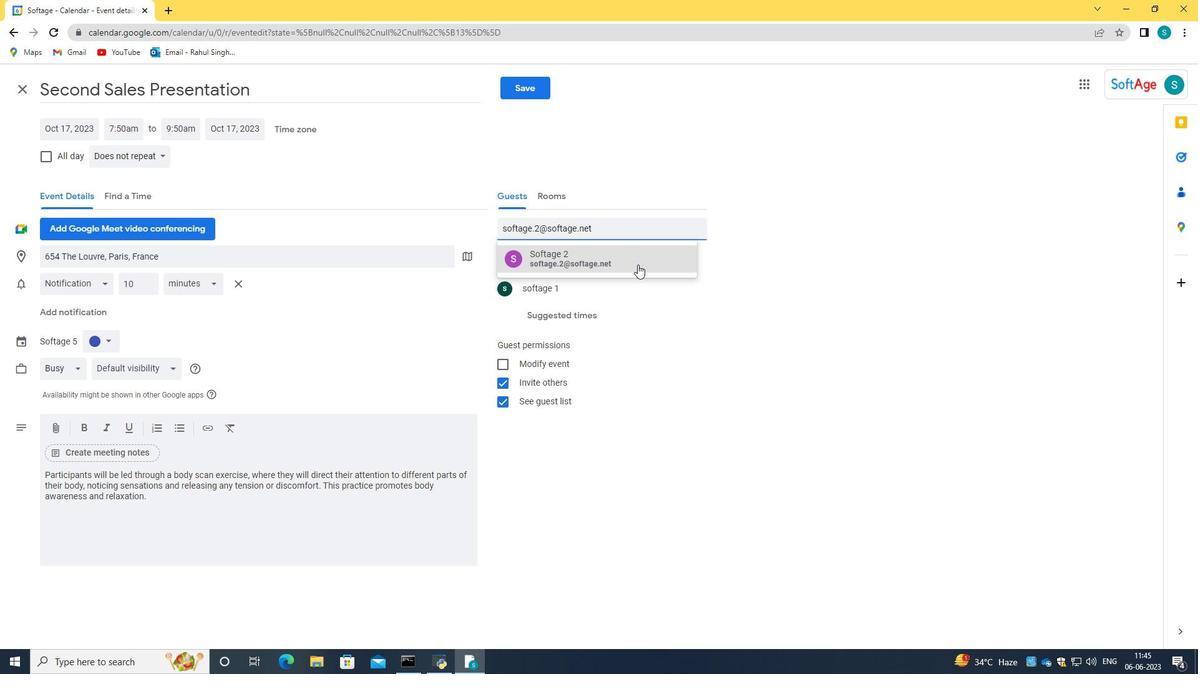 
Action: Mouse moved to (149, 155)
Screenshot: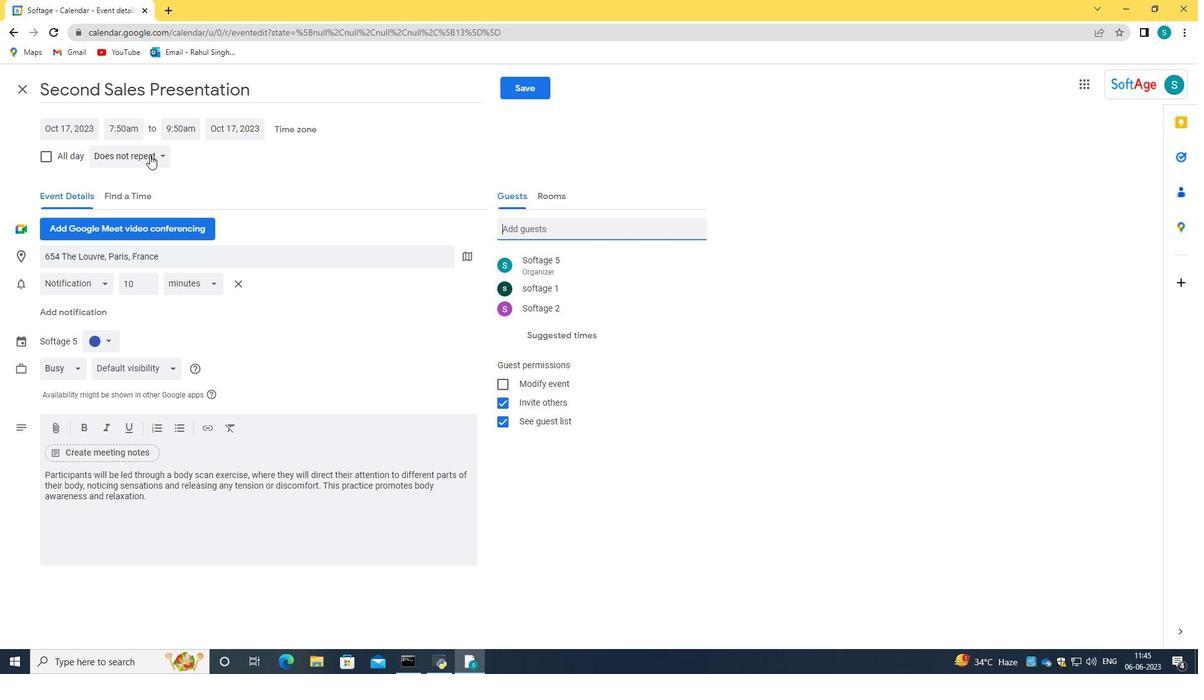 
Action: Mouse pressed left at (149, 155)
Screenshot: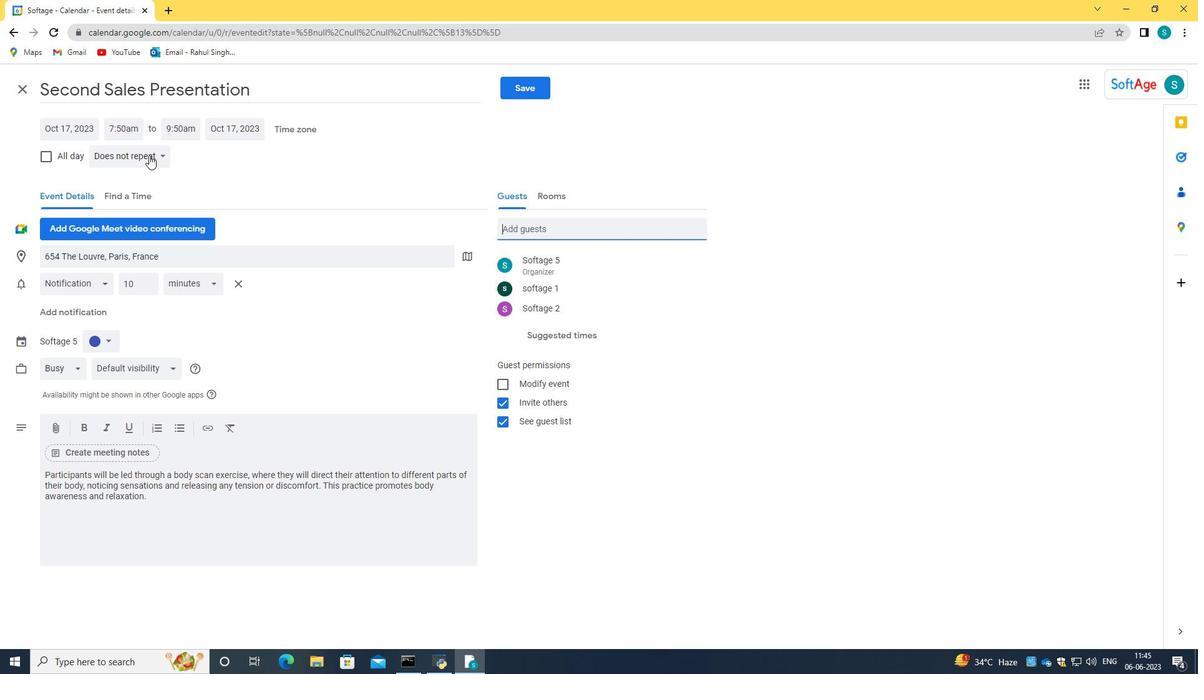 
Action: Mouse moved to (174, 283)
Screenshot: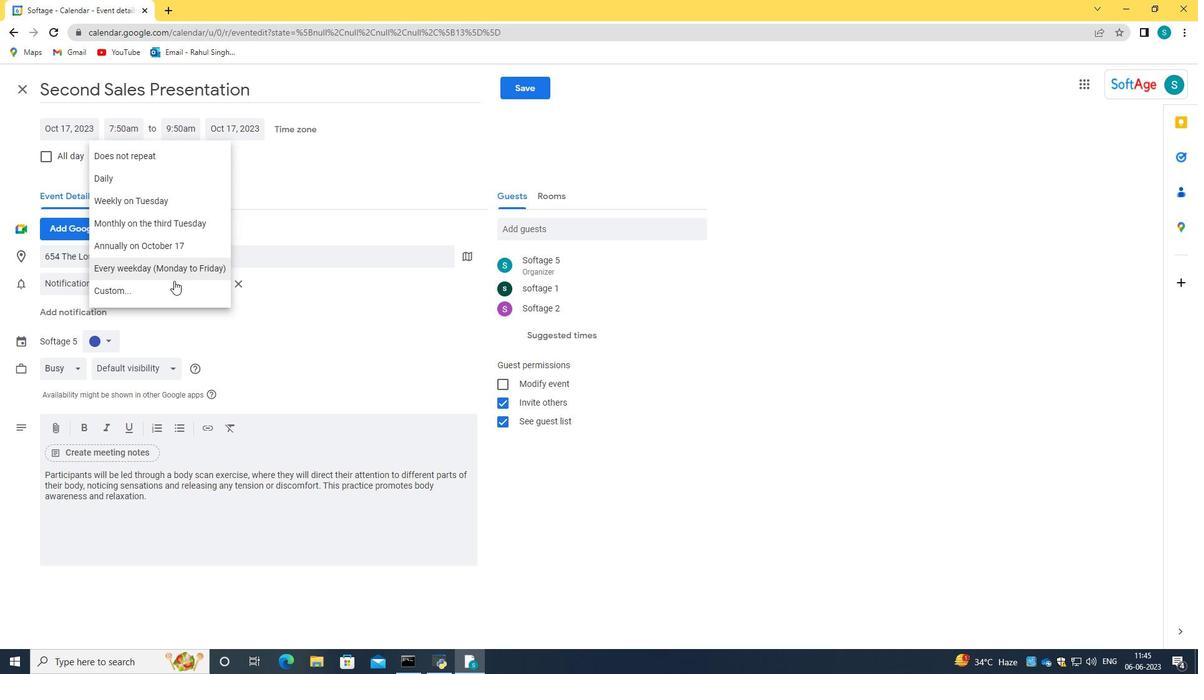 
Action: Mouse pressed left at (174, 283)
Screenshot: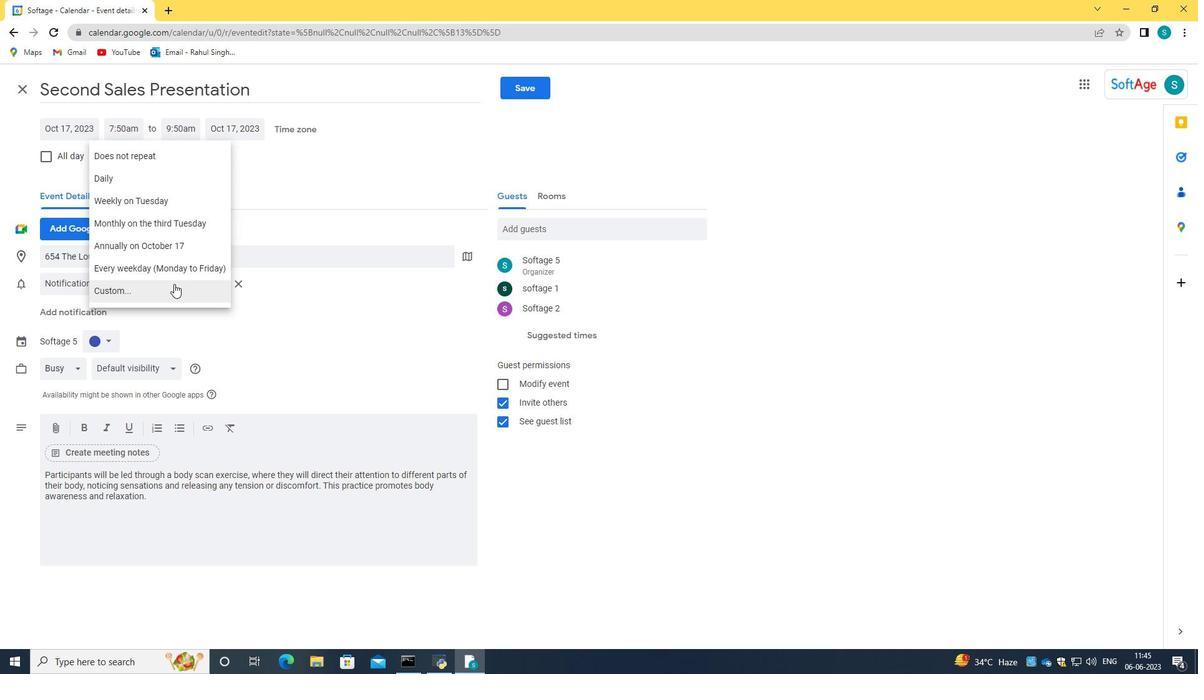 
Action: Mouse moved to (498, 330)
Screenshot: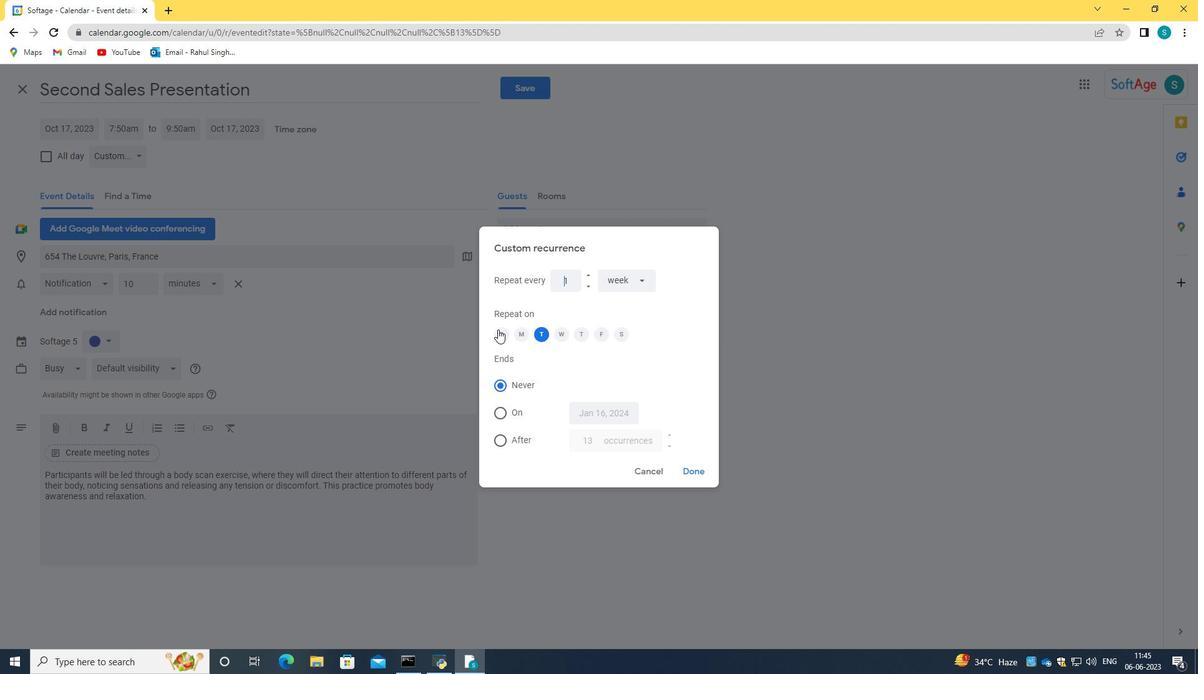 
Action: Mouse pressed left at (498, 330)
Screenshot: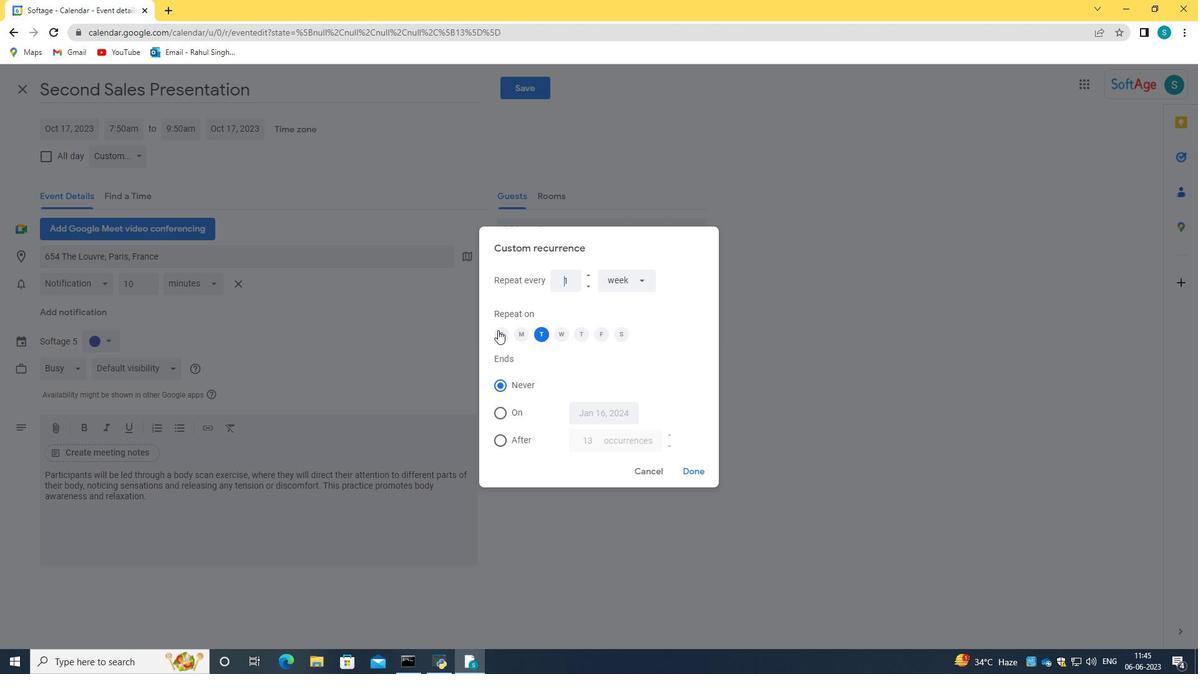 
Action: Mouse moved to (546, 332)
Screenshot: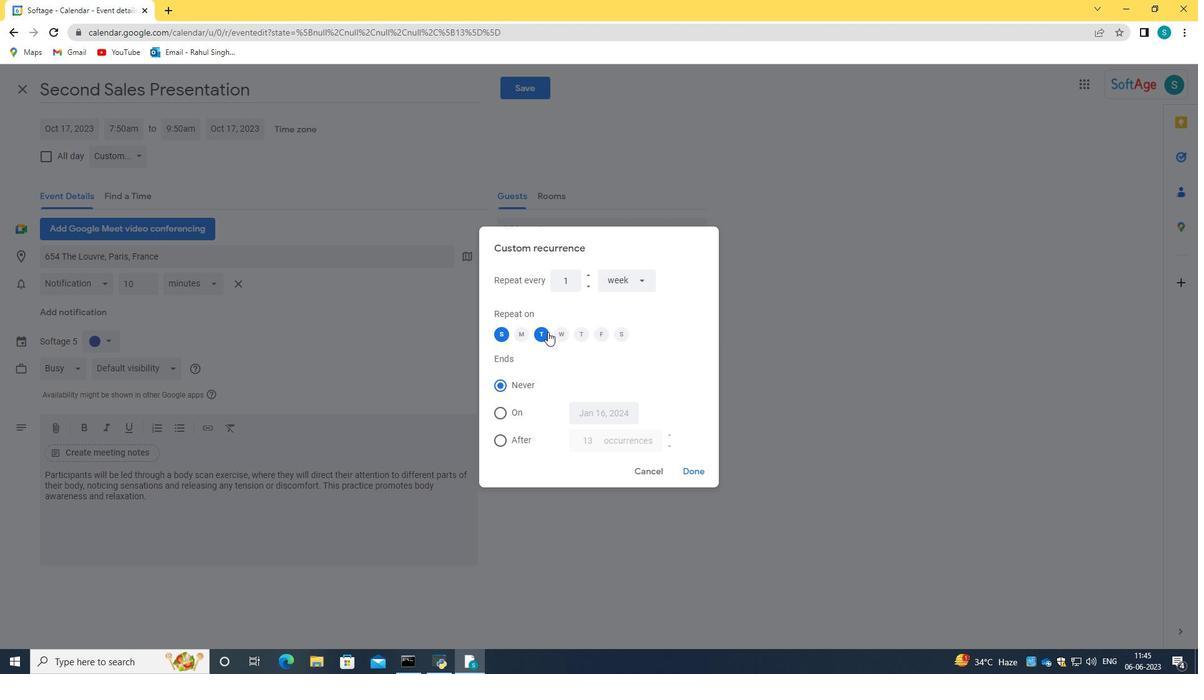 
Action: Mouse pressed left at (546, 332)
Screenshot: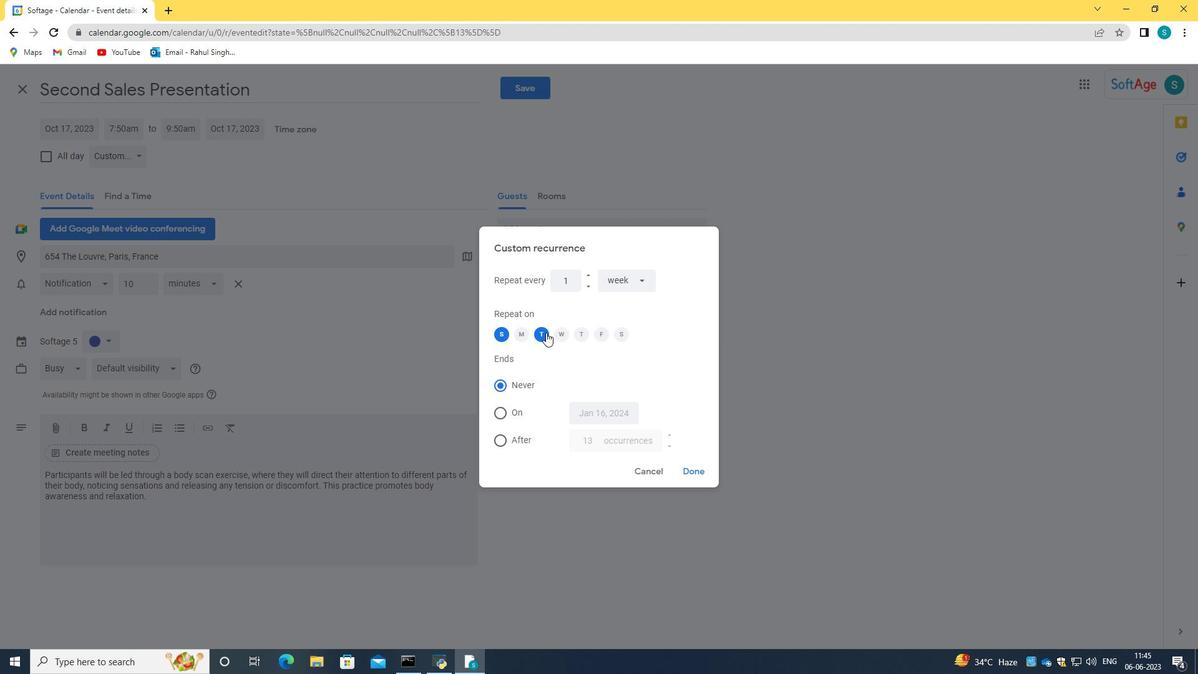 
Action: Mouse moved to (706, 471)
Screenshot: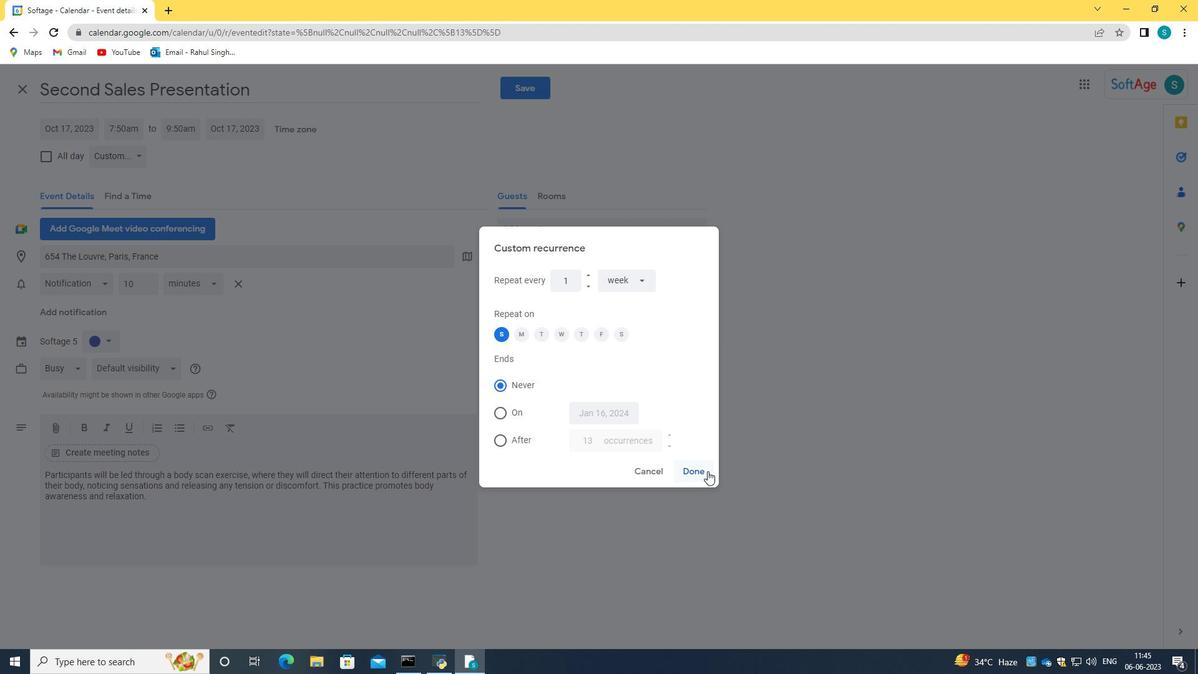 
Action: Mouse pressed left at (706, 471)
Screenshot: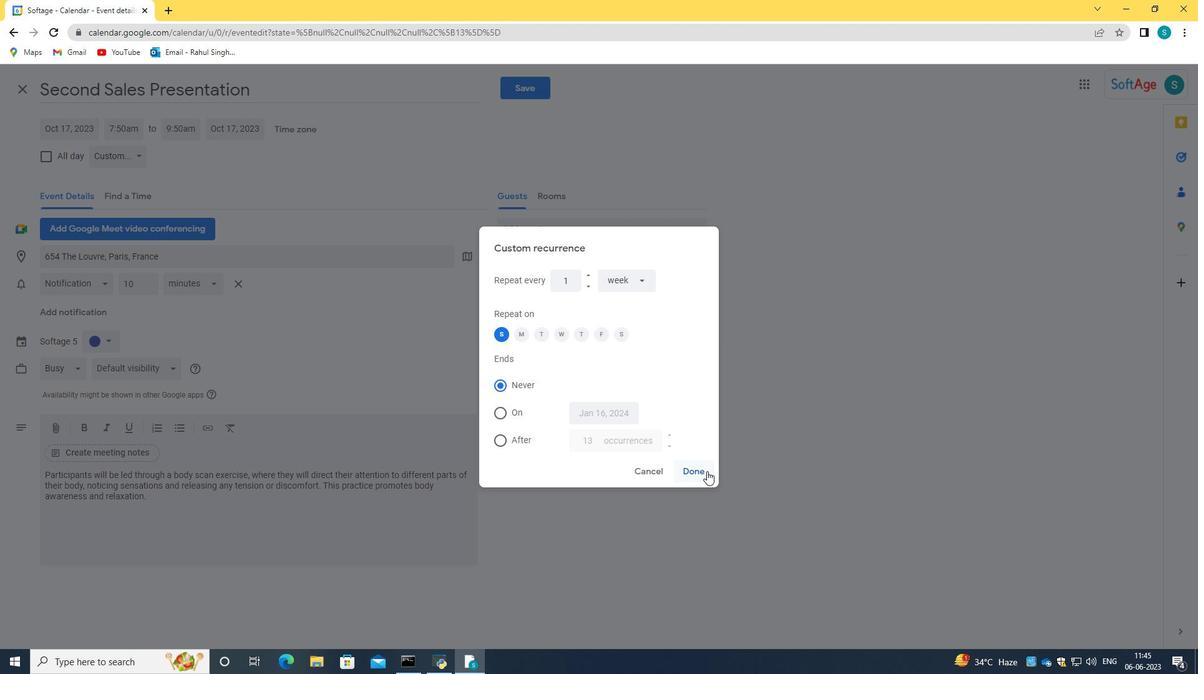 
Action: Mouse moved to (533, 81)
Screenshot: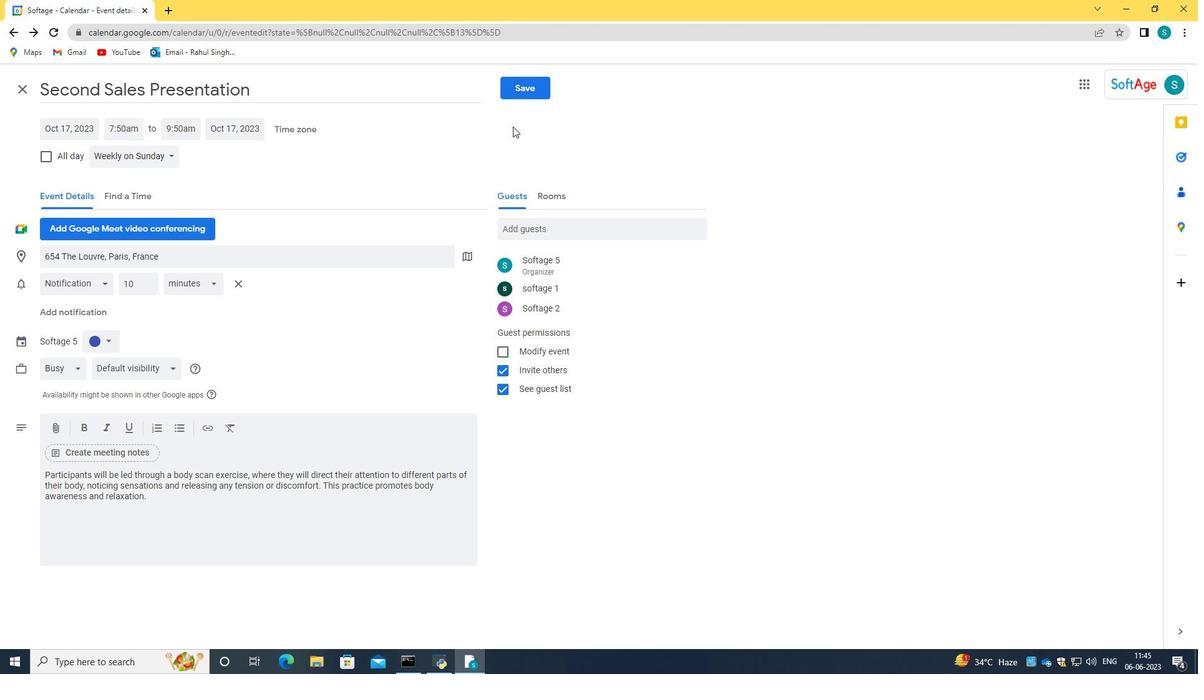 
Action: Mouse pressed left at (533, 81)
Screenshot: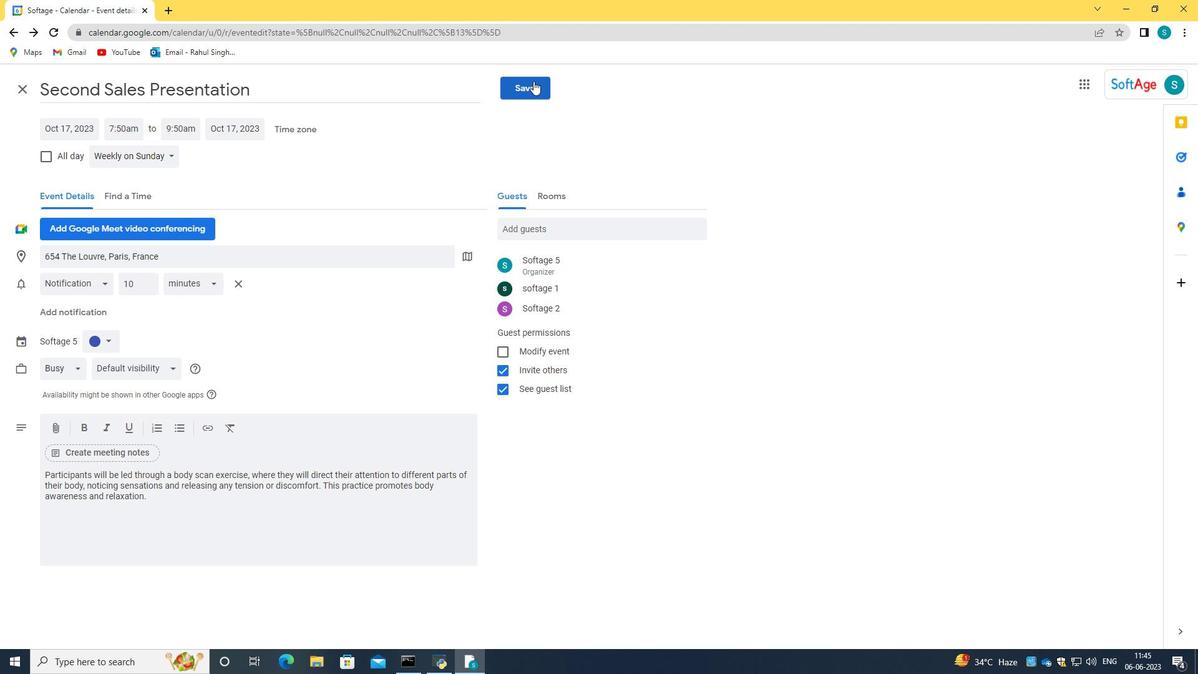 
Action: Mouse moved to (721, 389)
Screenshot: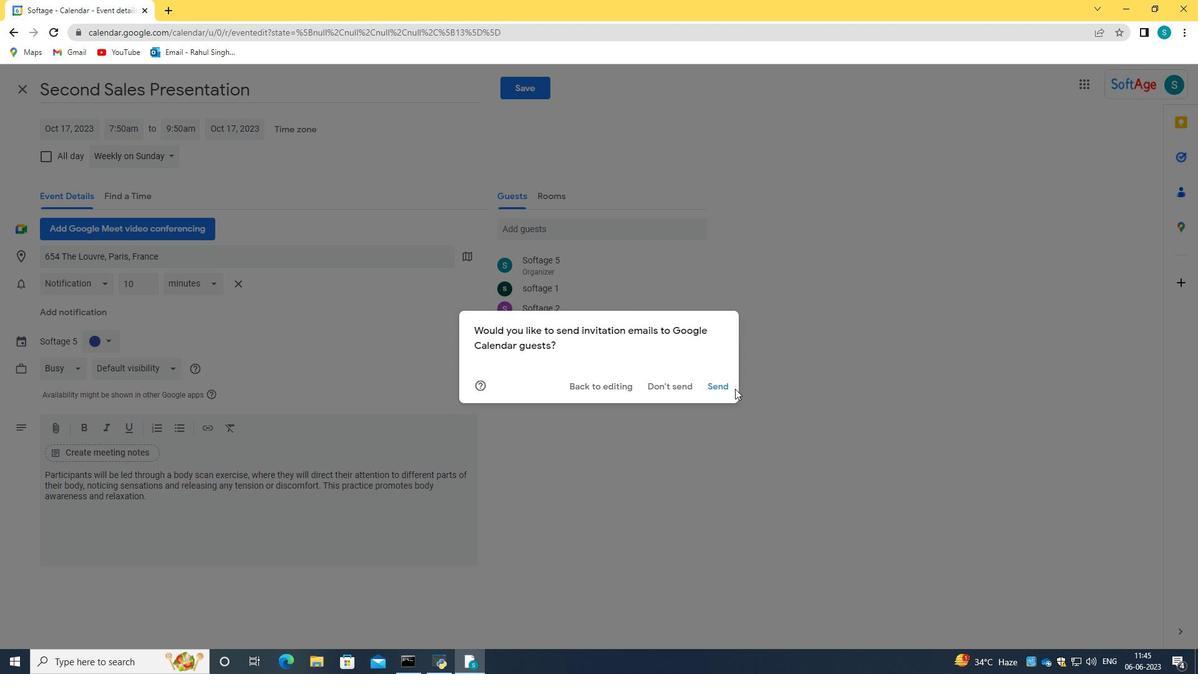
Action: Mouse pressed left at (721, 389)
Screenshot: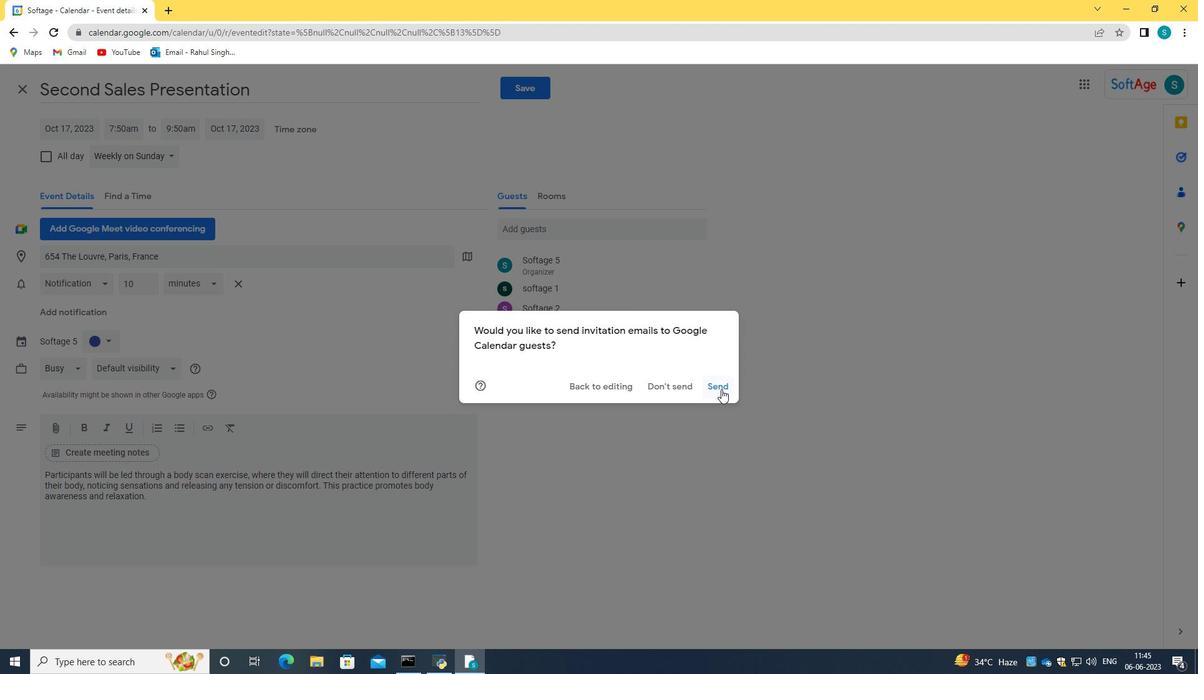 
